 Task: Add Sprouts Organic Lasagna With Meat Sauce to the cart.
Action: Mouse pressed left at (296, 137)
Screenshot: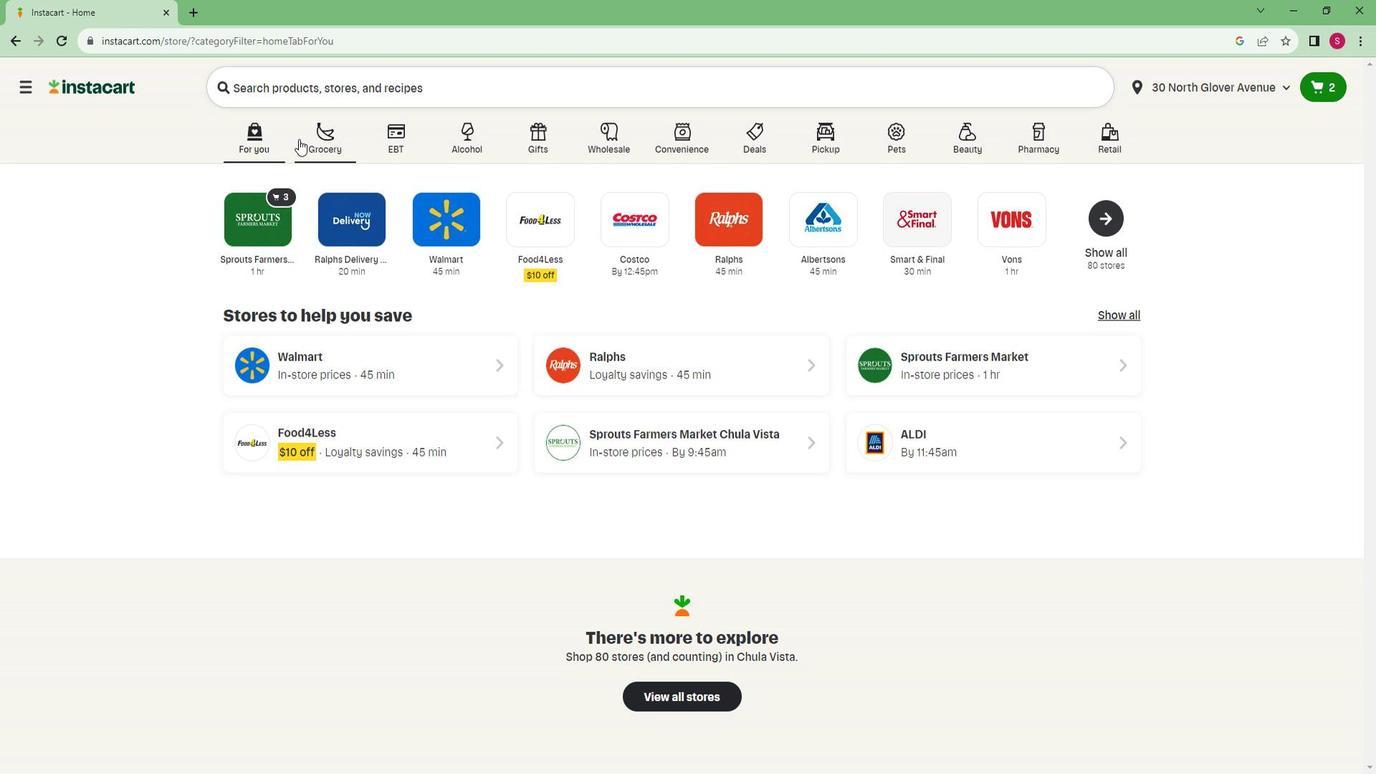 
Action: Mouse moved to (302, 402)
Screenshot: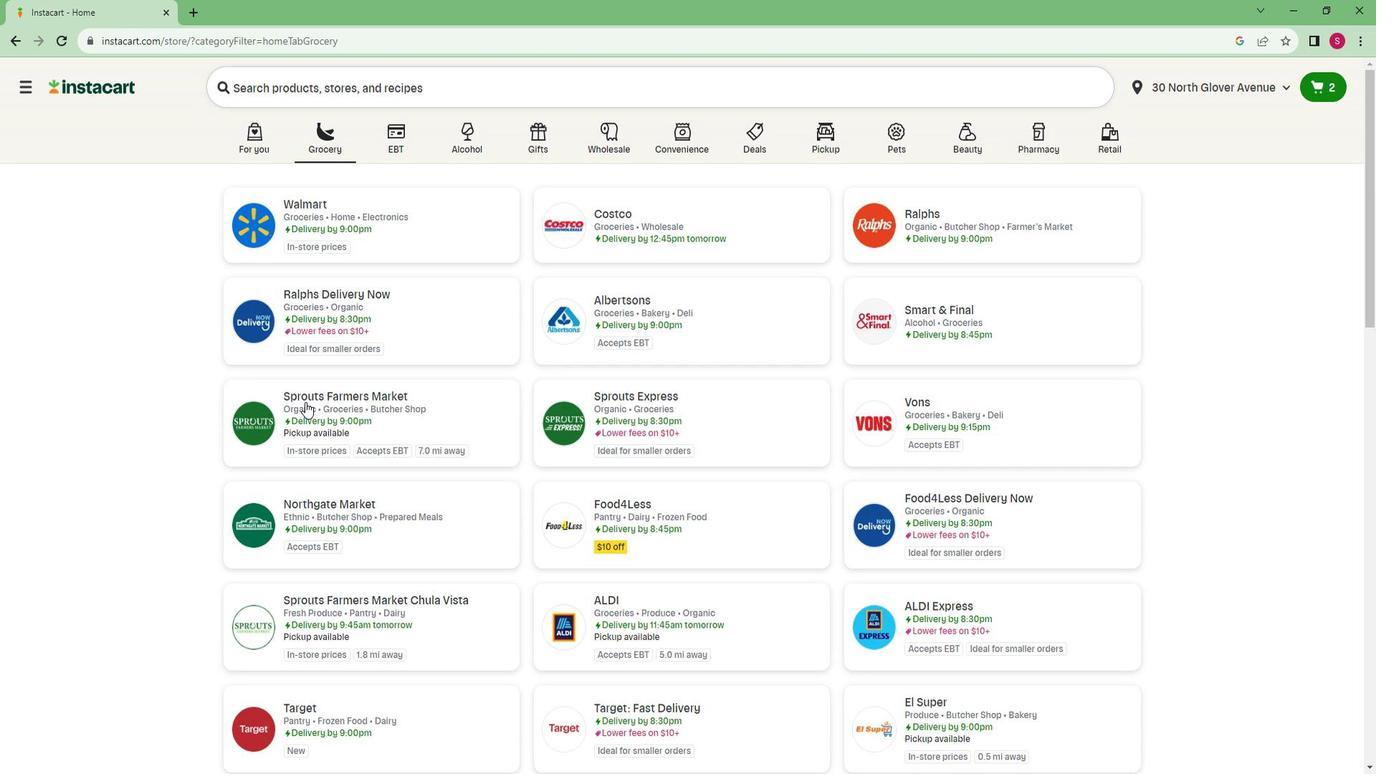 
Action: Mouse pressed left at (302, 402)
Screenshot: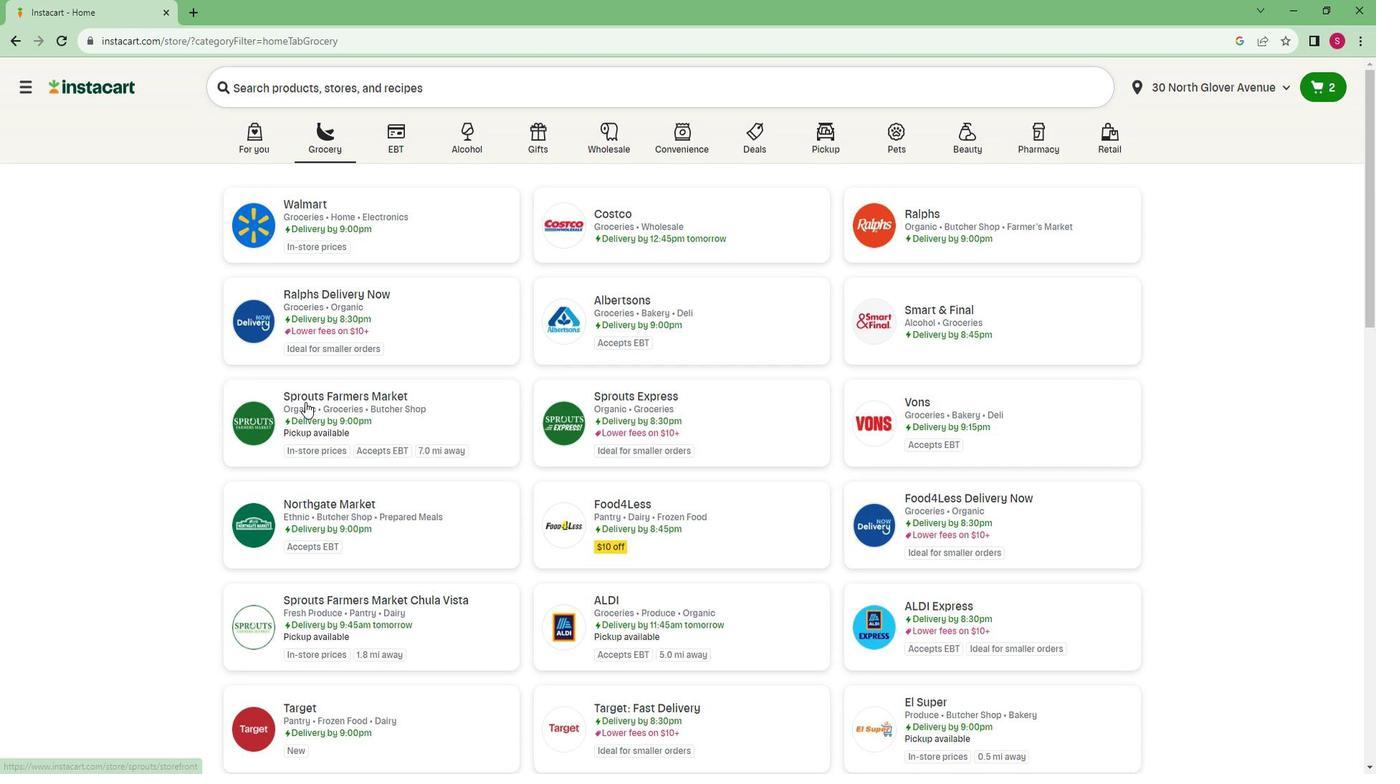 
Action: Mouse moved to (134, 522)
Screenshot: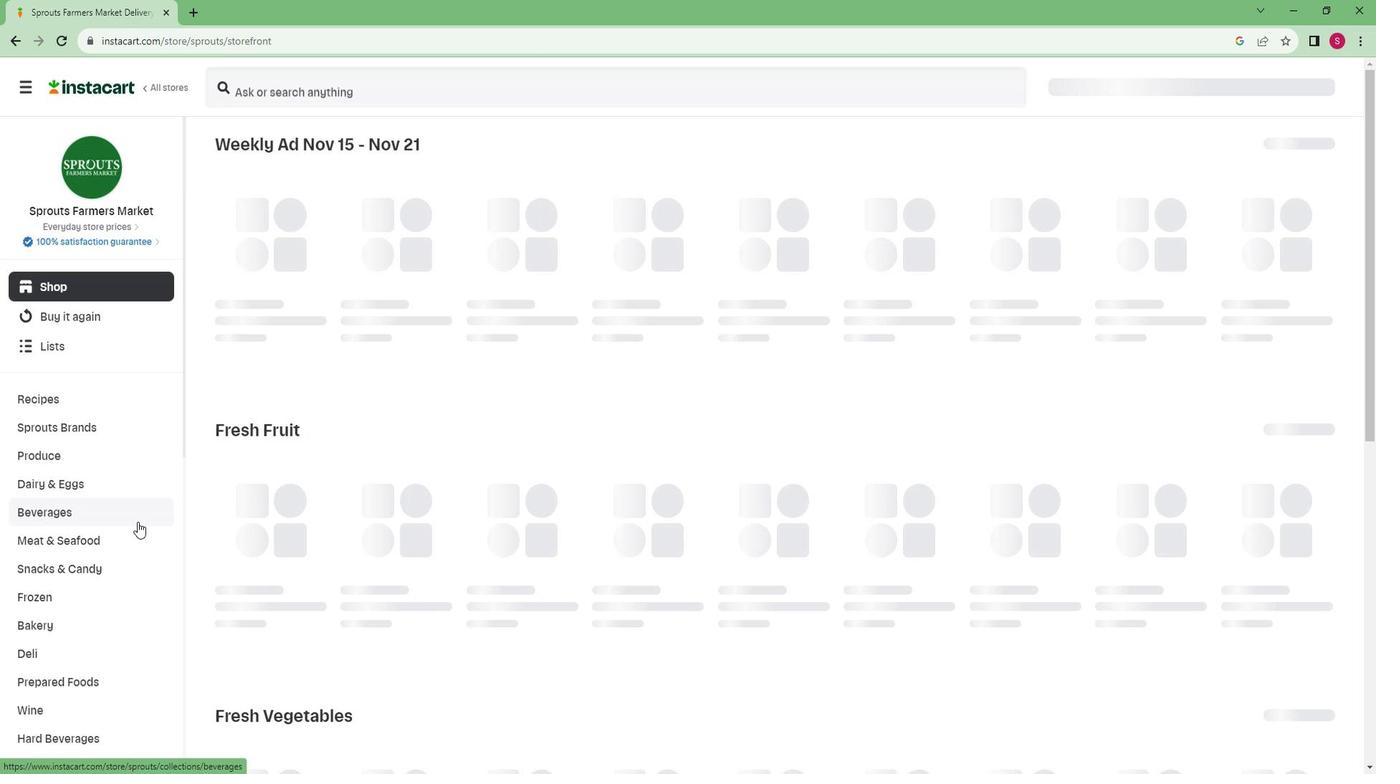 
Action: Mouse scrolled (134, 521) with delta (0, 0)
Screenshot: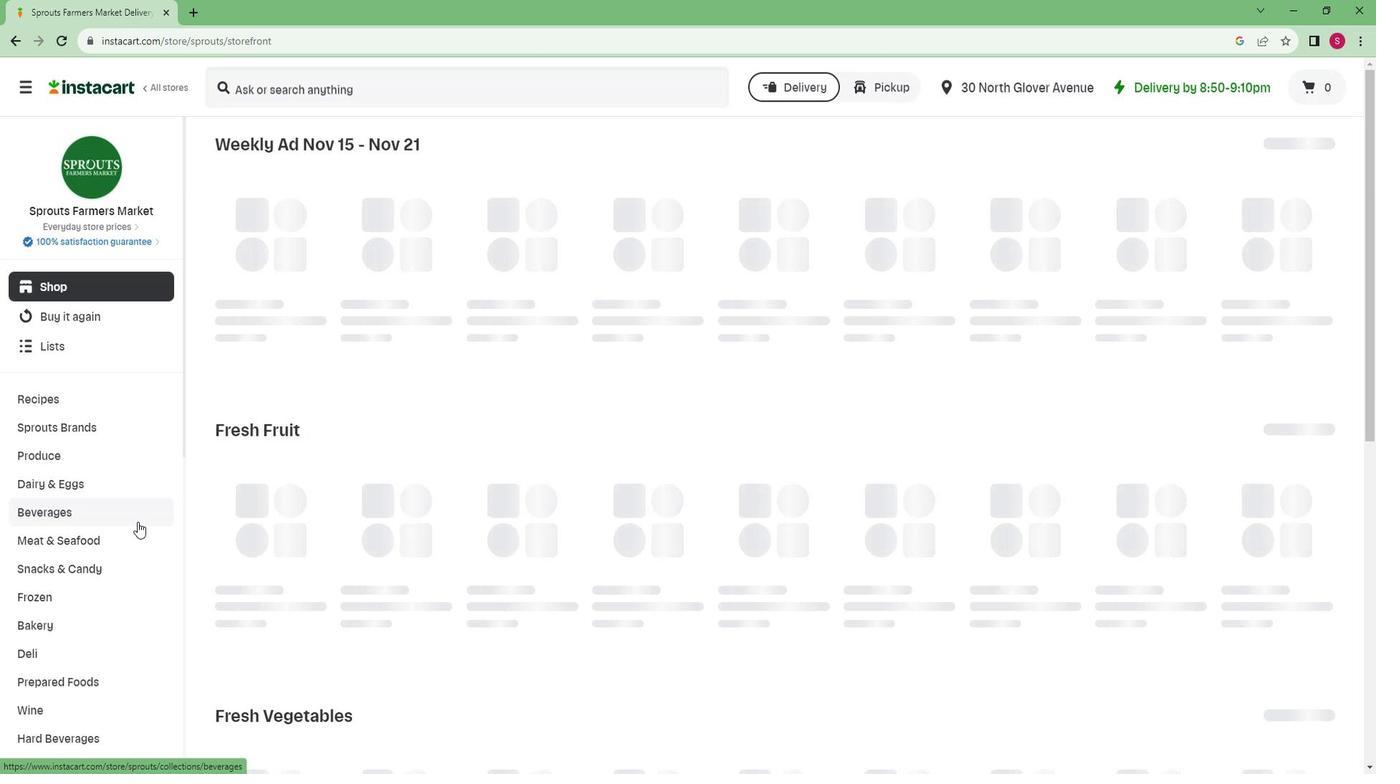
Action: Mouse scrolled (134, 521) with delta (0, 0)
Screenshot: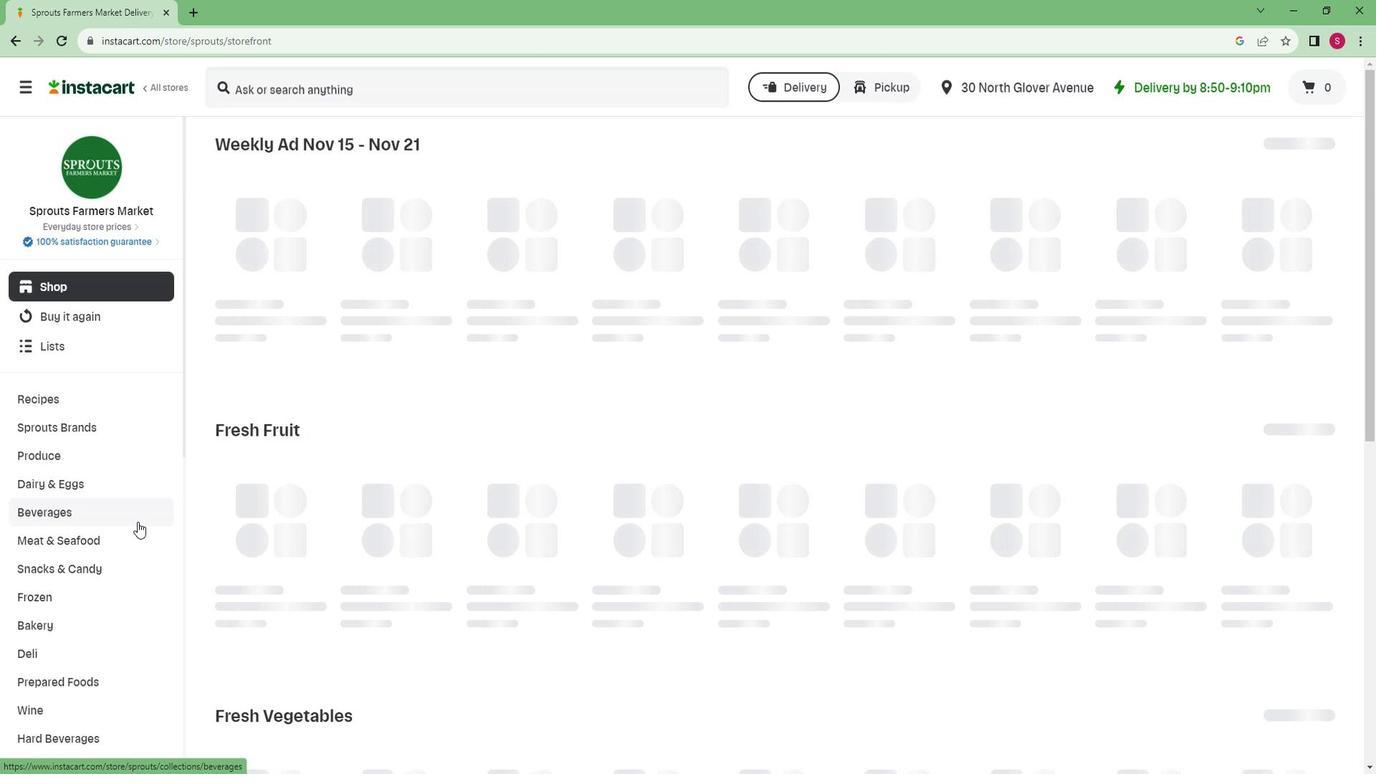 
Action: Mouse scrolled (134, 521) with delta (0, 0)
Screenshot: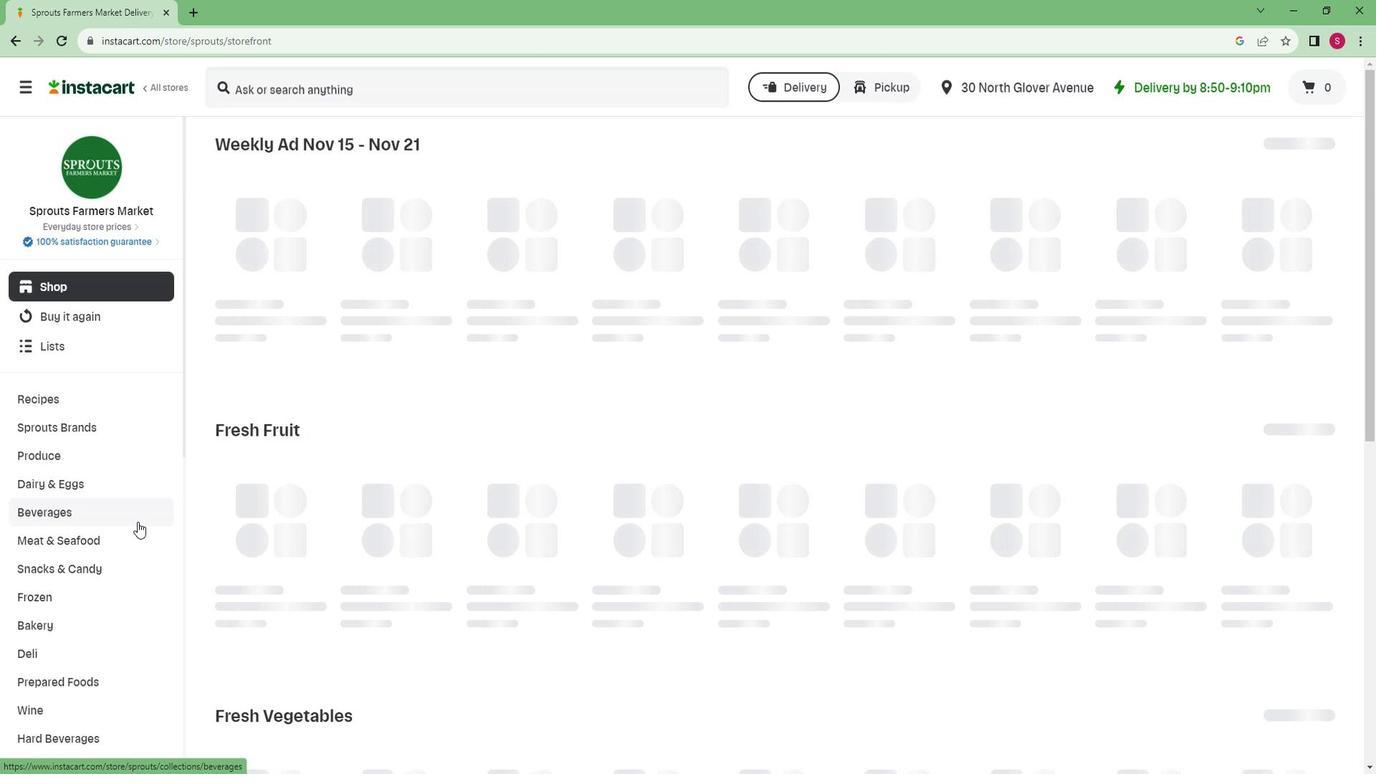 
Action: Mouse scrolled (134, 521) with delta (0, 0)
Screenshot: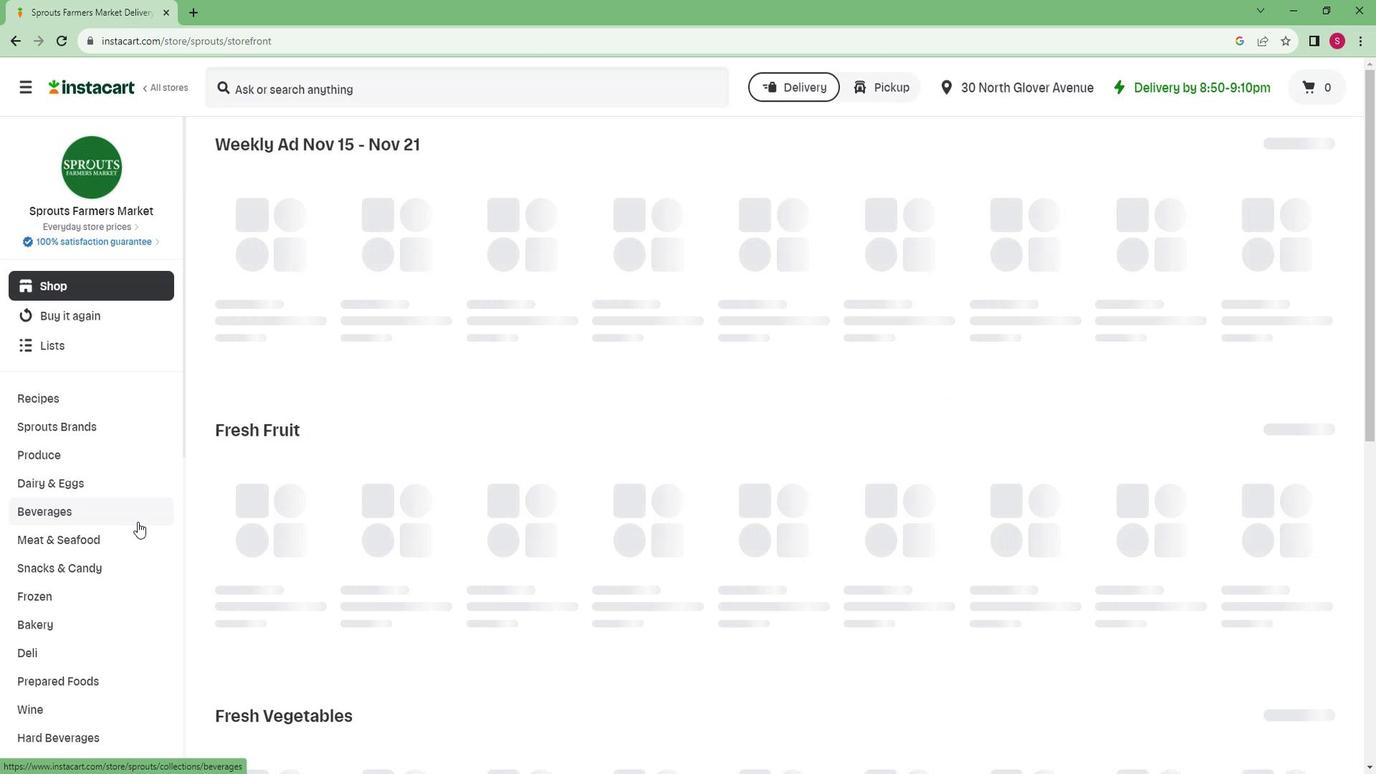 
Action: Mouse scrolled (134, 521) with delta (0, 0)
Screenshot: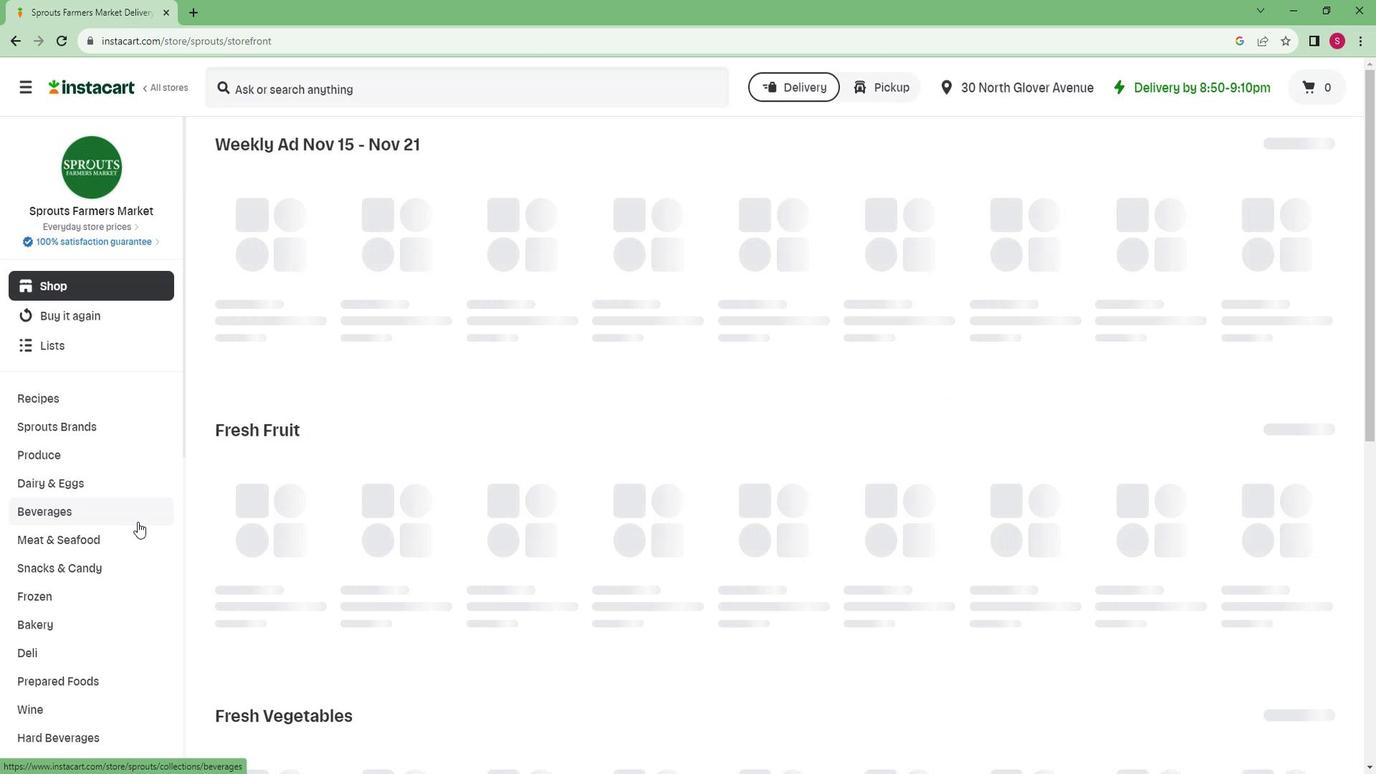 
Action: Mouse scrolled (134, 521) with delta (0, 0)
Screenshot: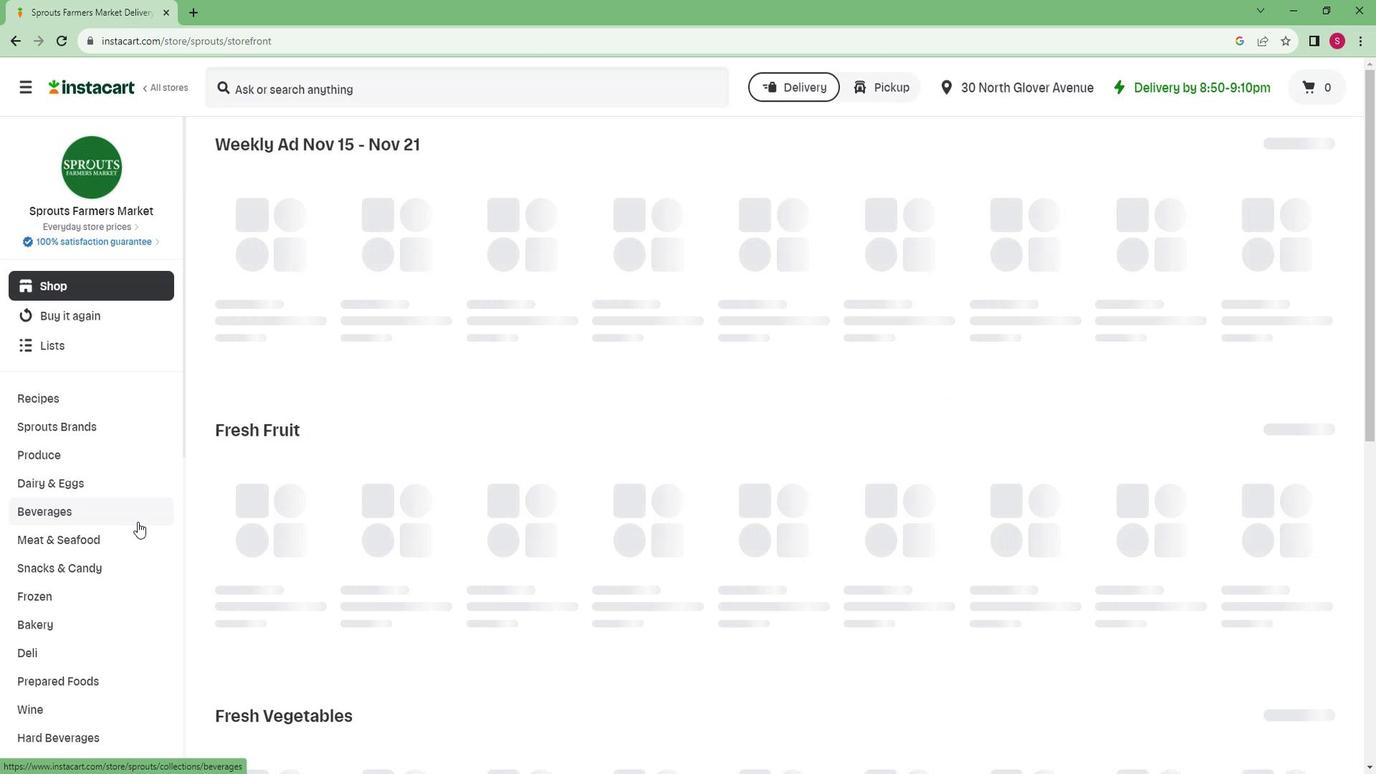 
Action: Mouse moved to (130, 517)
Screenshot: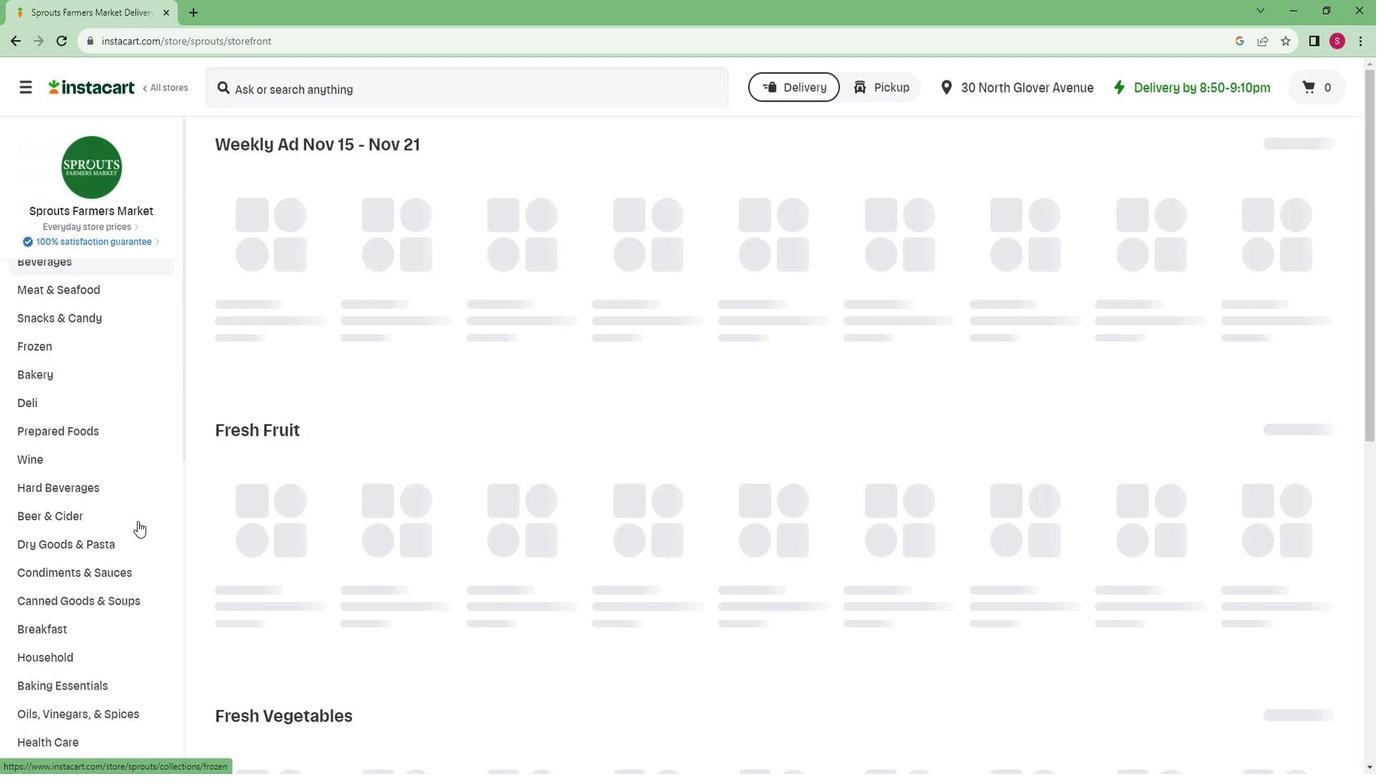 
Action: Mouse scrolled (130, 516) with delta (0, 0)
Screenshot: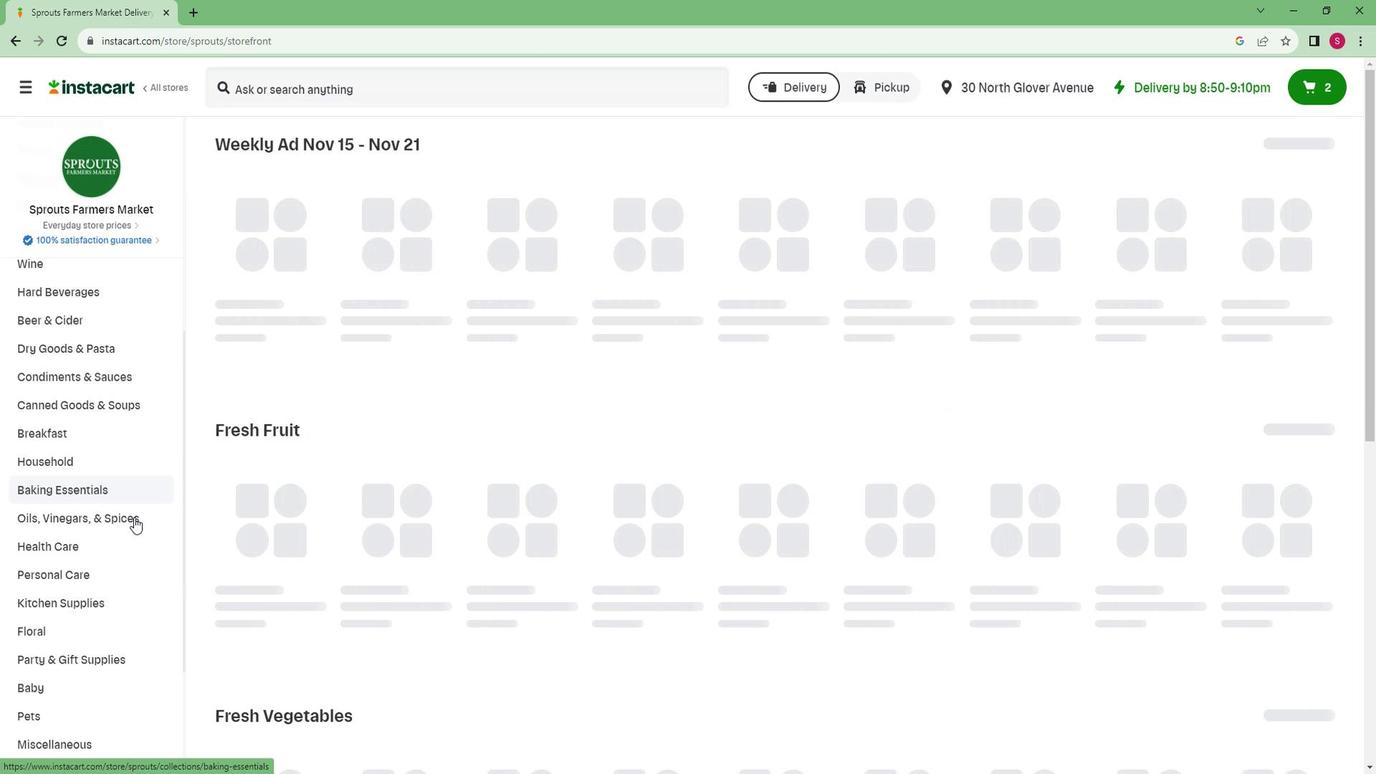 
Action: Mouse scrolled (130, 516) with delta (0, 0)
Screenshot: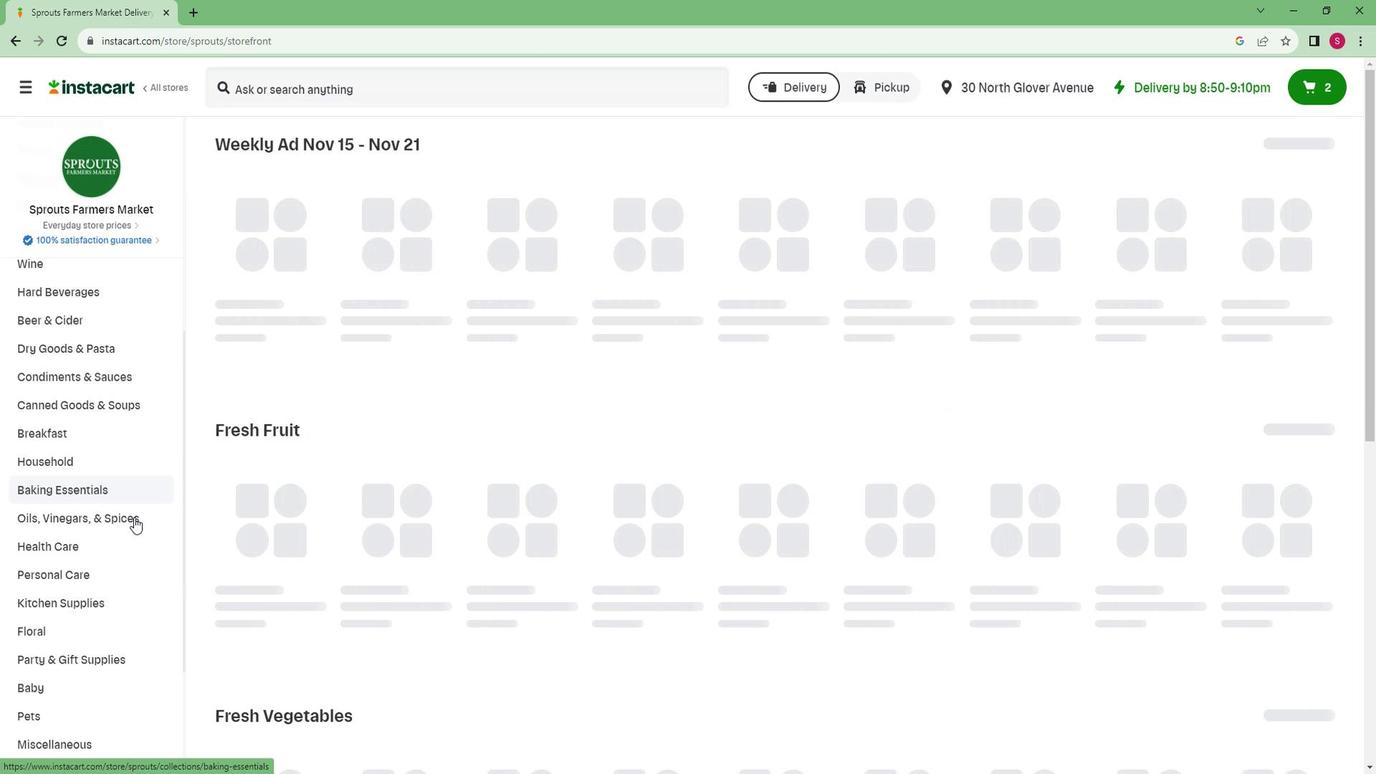 
Action: Mouse scrolled (130, 516) with delta (0, 0)
Screenshot: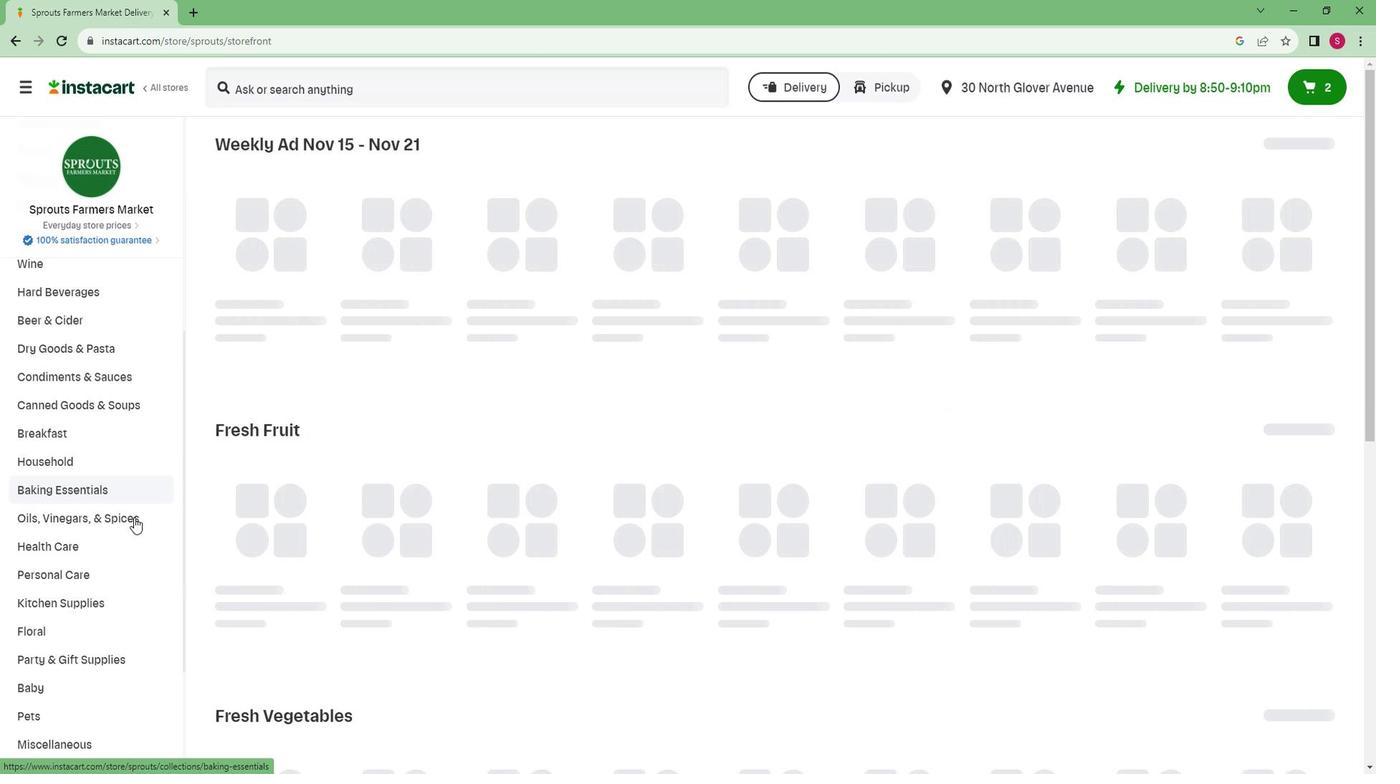
Action: Mouse scrolled (130, 516) with delta (0, 0)
Screenshot: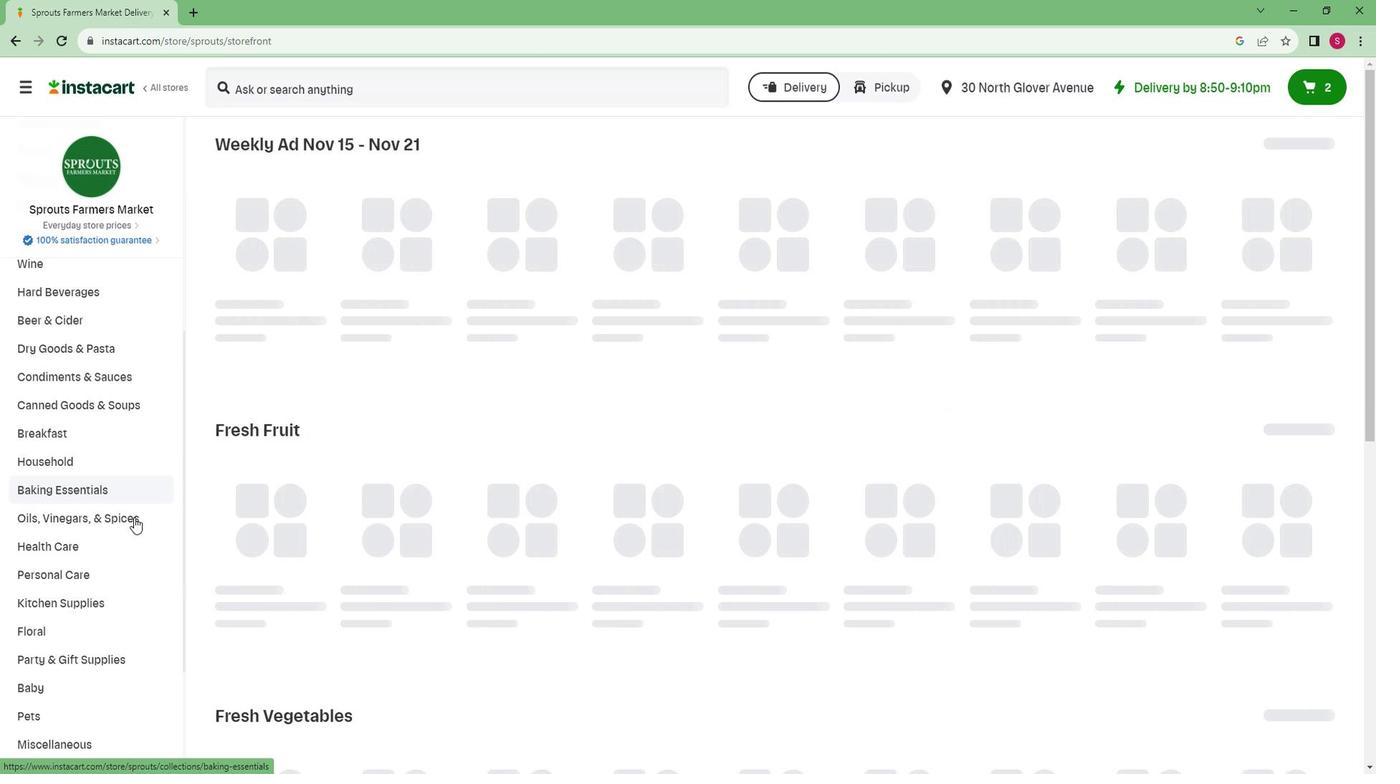
Action: Mouse scrolled (130, 516) with delta (0, 0)
Screenshot: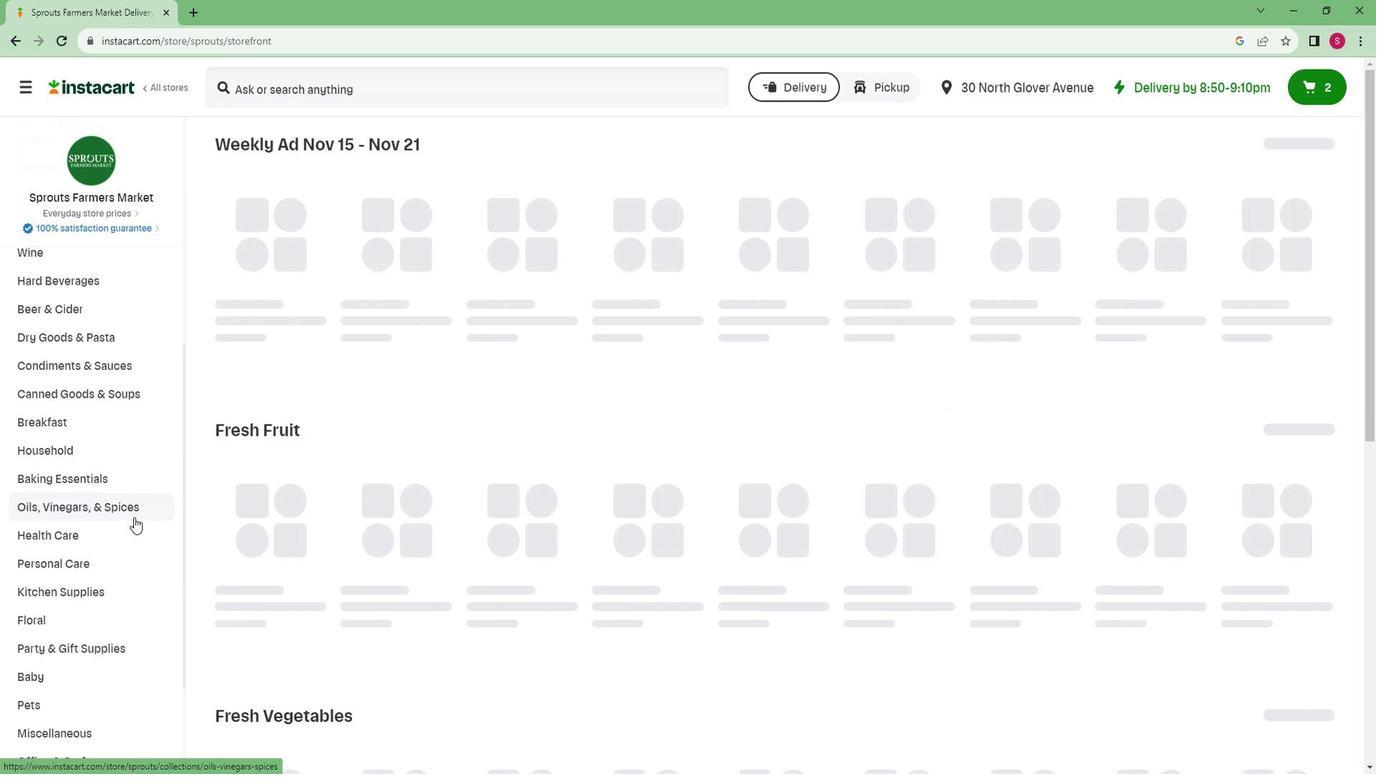 
Action: Mouse scrolled (130, 516) with delta (0, 0)
Screenshot: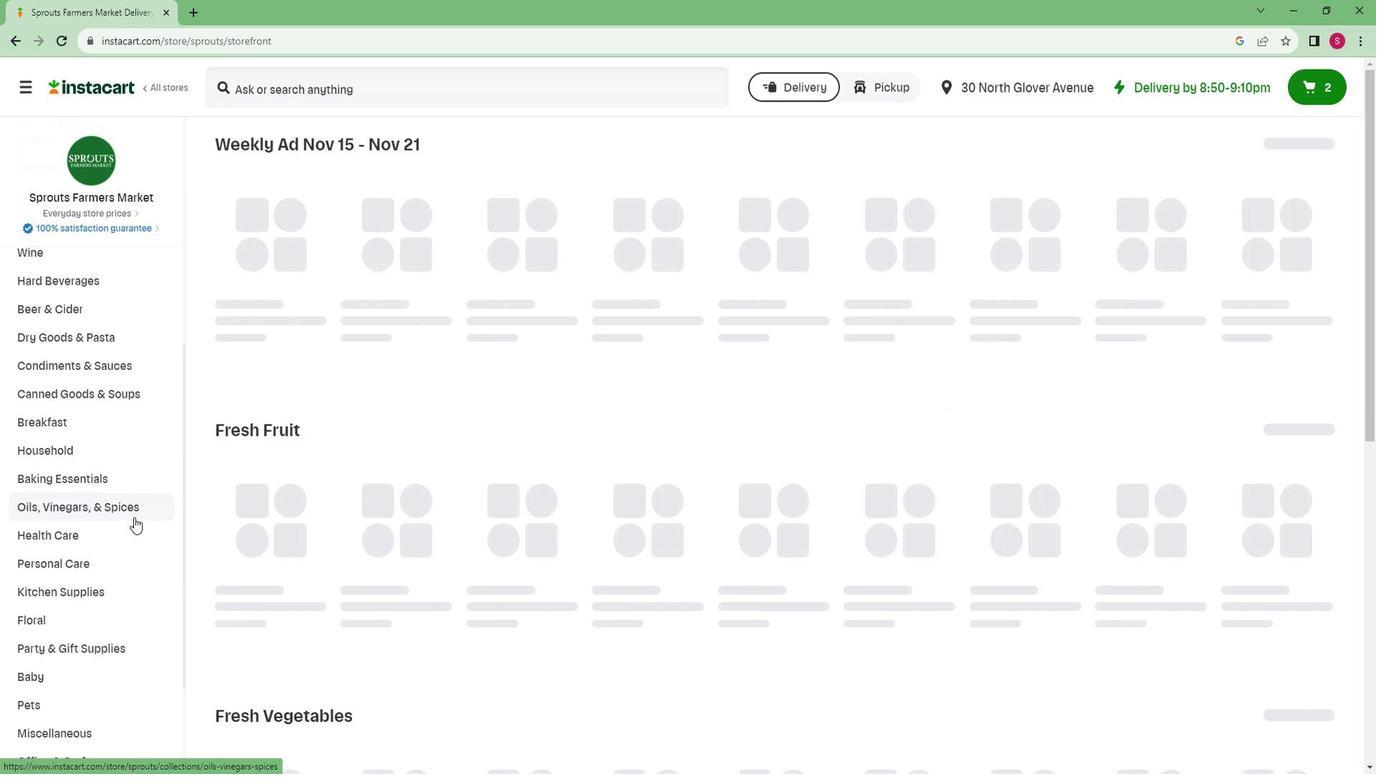 
Action: Mouse scrolled (130, 516) with delta (0, 0)
Screenshot: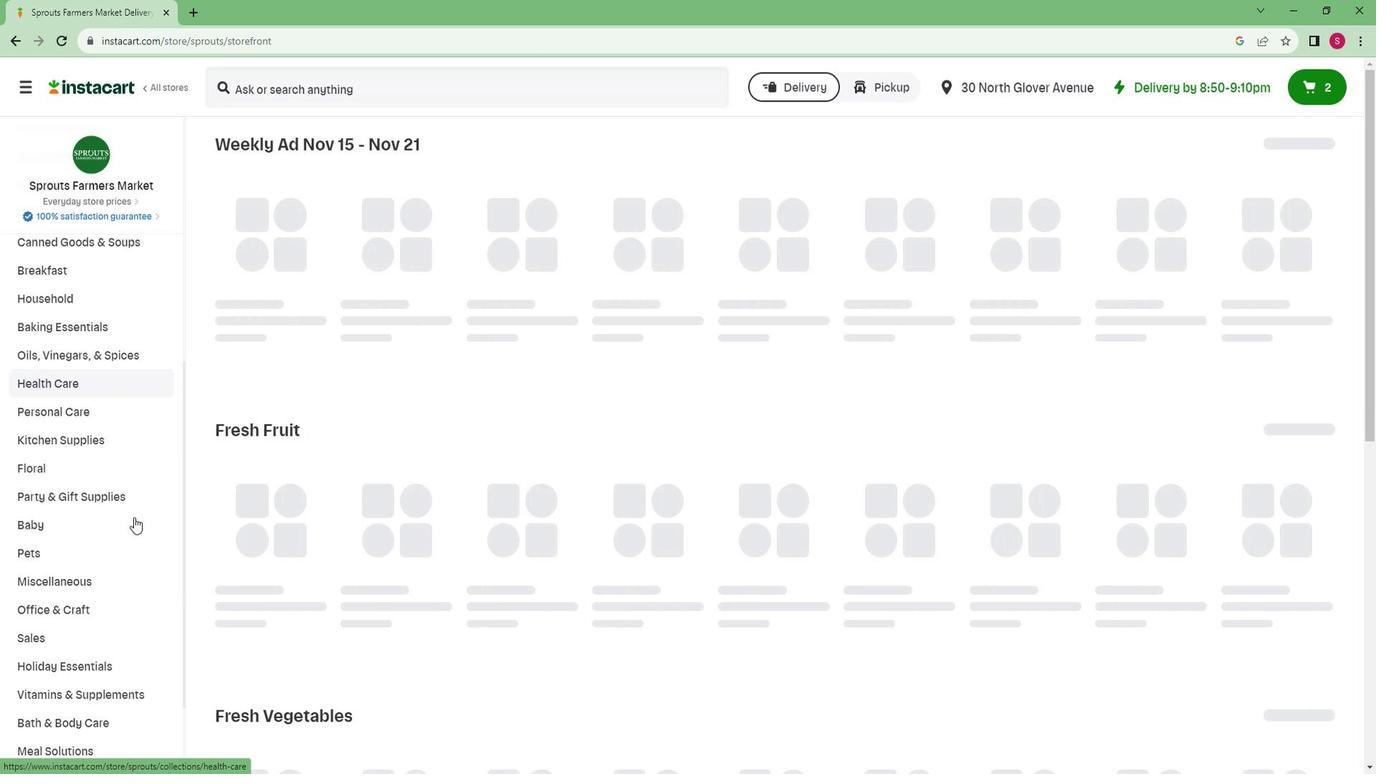 
Action: Mouse scrolled (130, 516) with delta (0, 0)
Screenshot: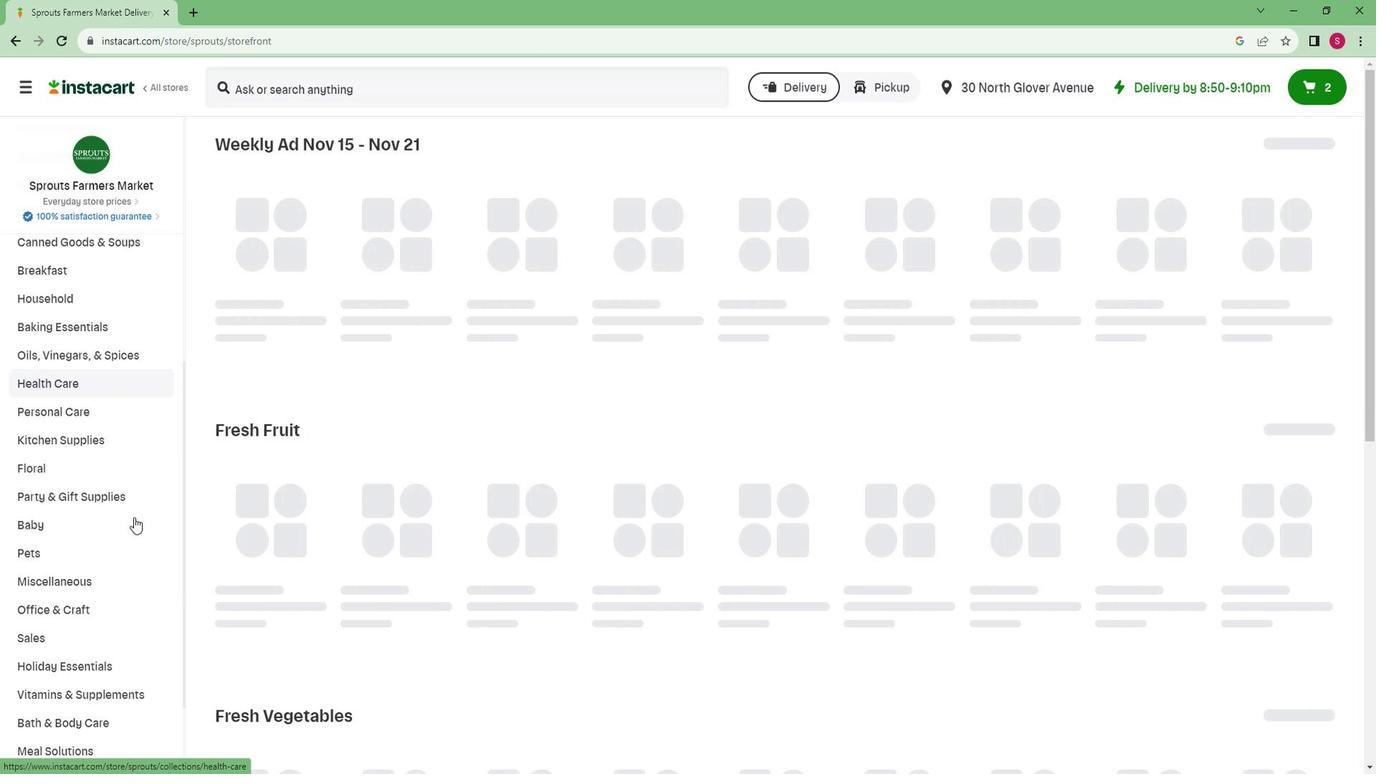 
Action: Mouse scrolled (130, 516) with delta (0, 0)
Screenshot: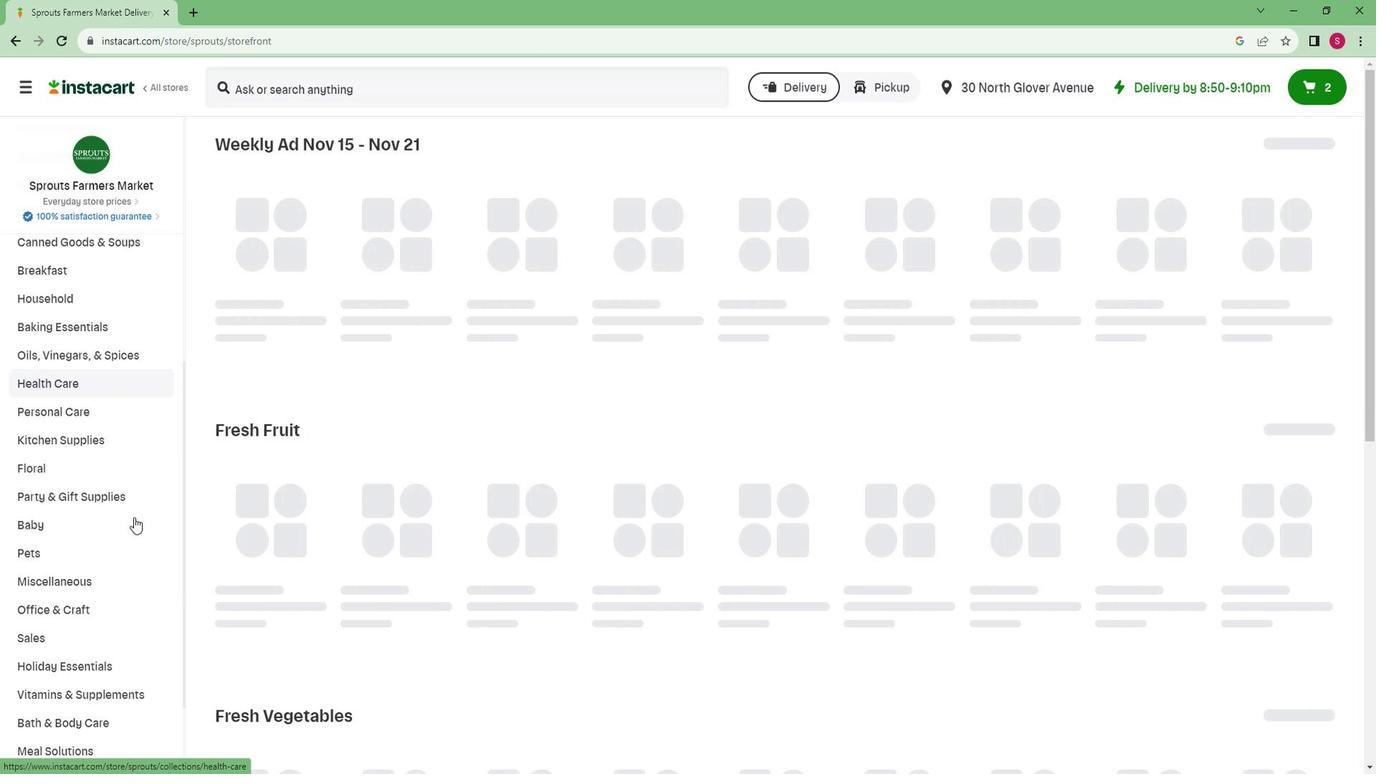 
Action: Mouse scrolled (130, 516) with delta (0, 0)
Screenshot: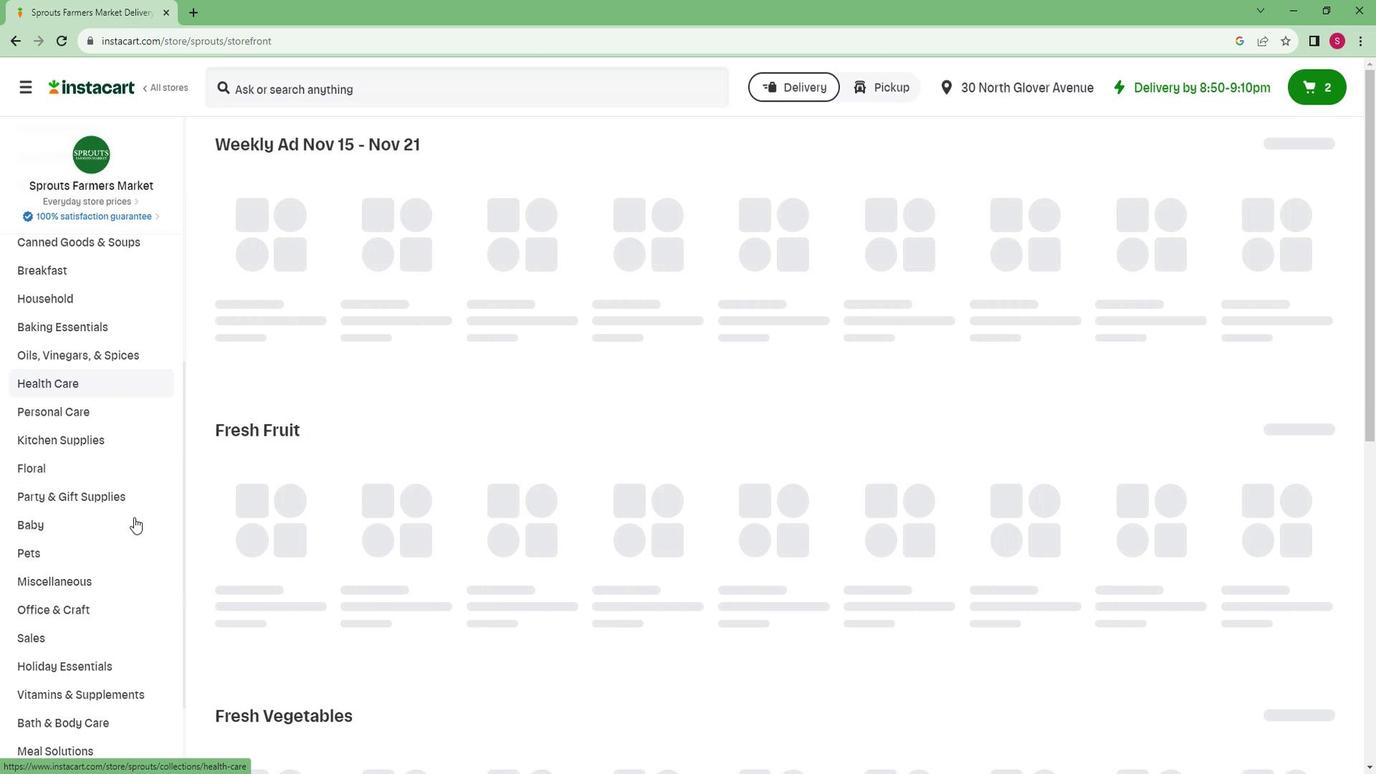 
Action: Mouse scrolled (130, 516) with delta (0, 0)
Screenshot: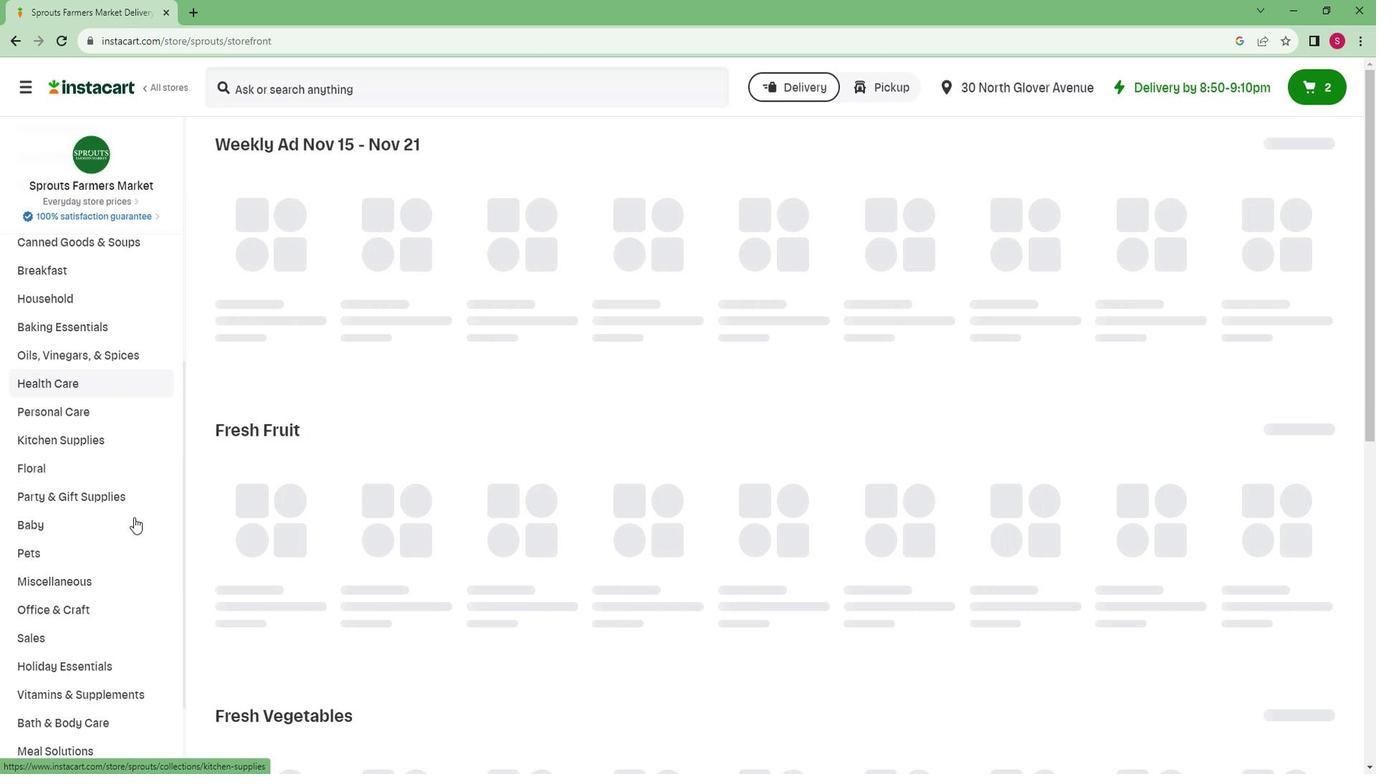 
Action: Mouse moved to (67, 752)
Screenshot: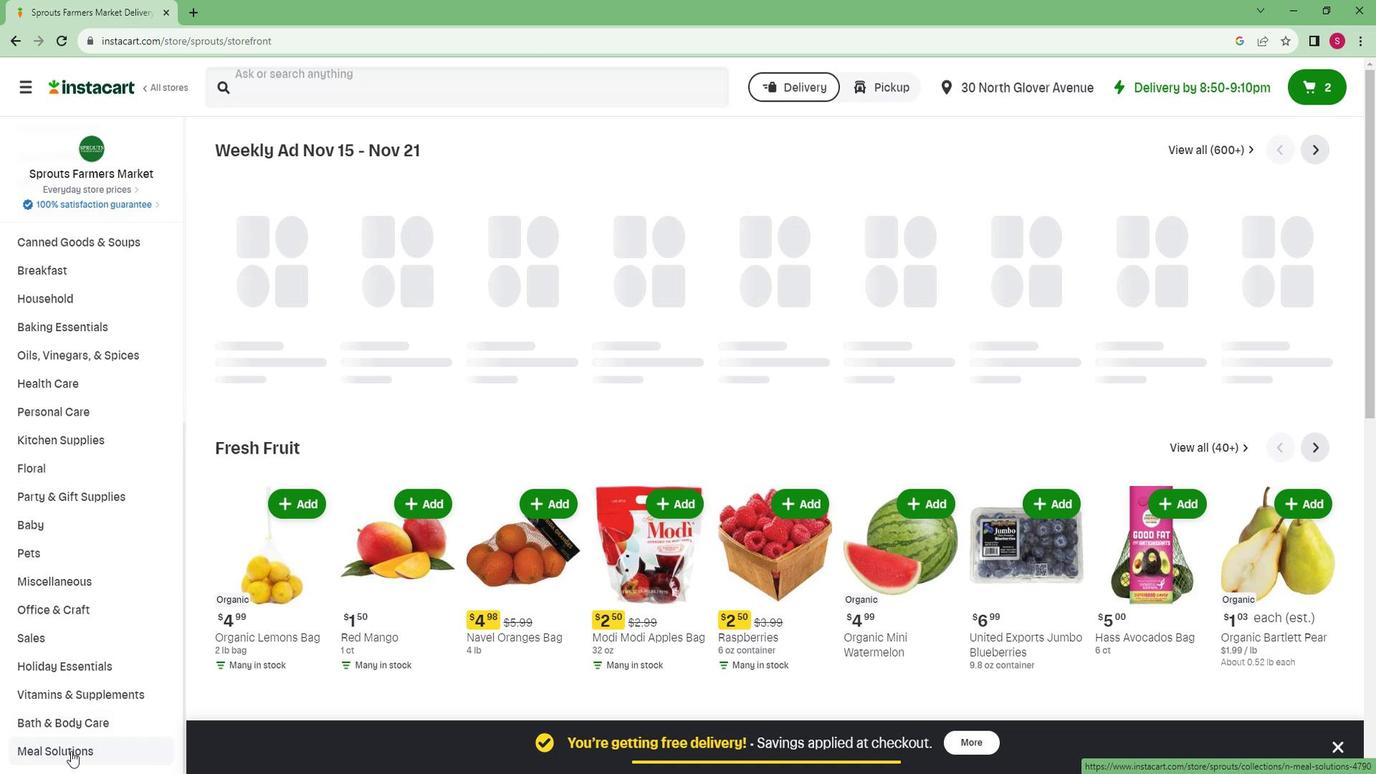 
Action: Mouse pressed left at (67, 752)
Screenshot: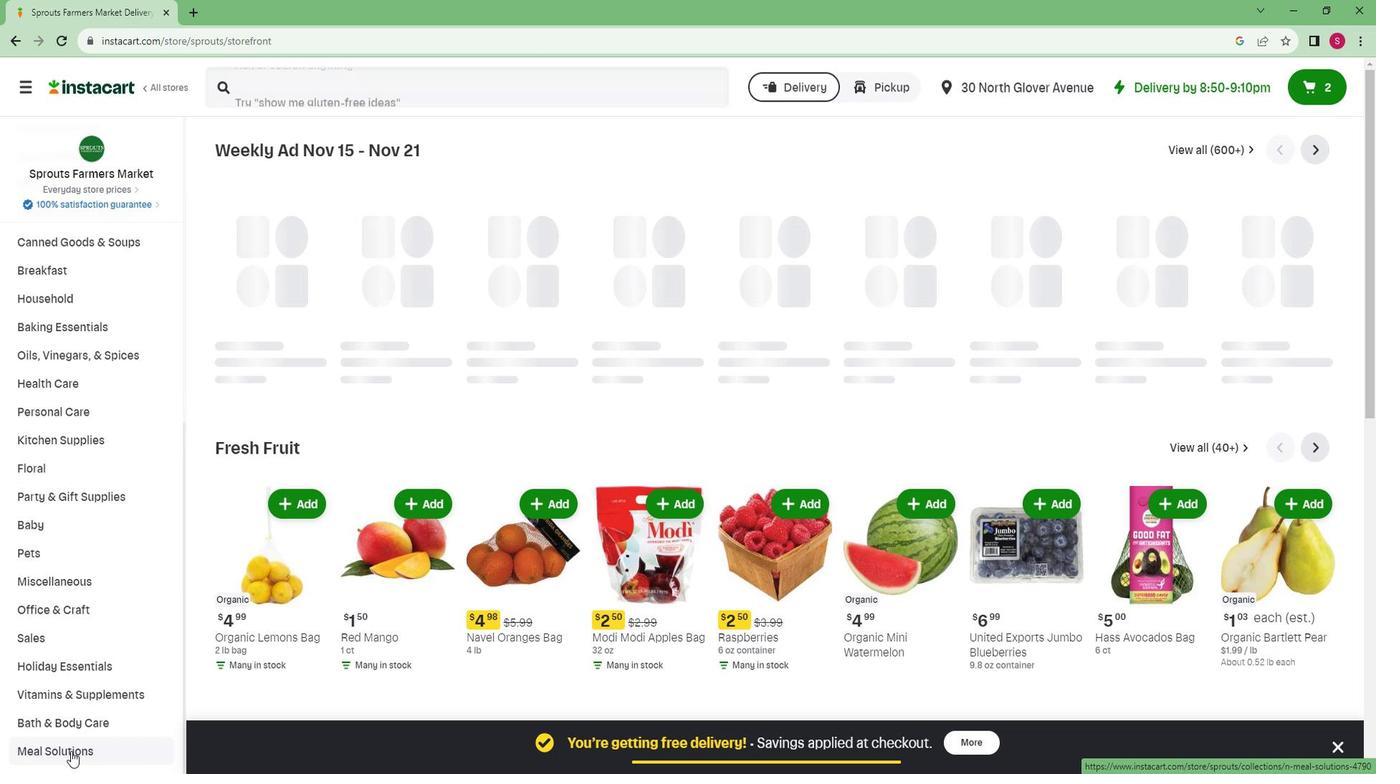 
Action: Mouse moved to (75, 734)
Screenshot: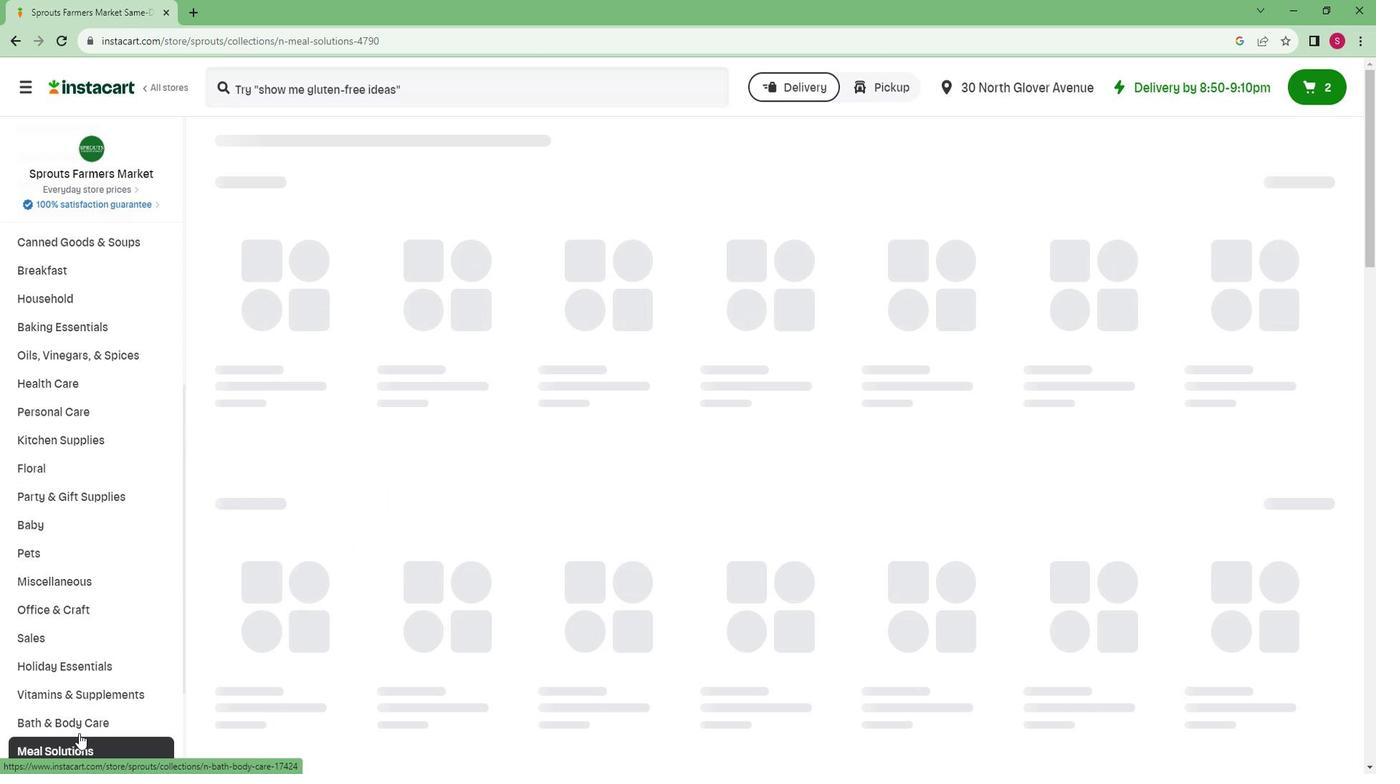 
Action: Mouse scrolled (75, 734) with delta (0, 0)
Screenshot: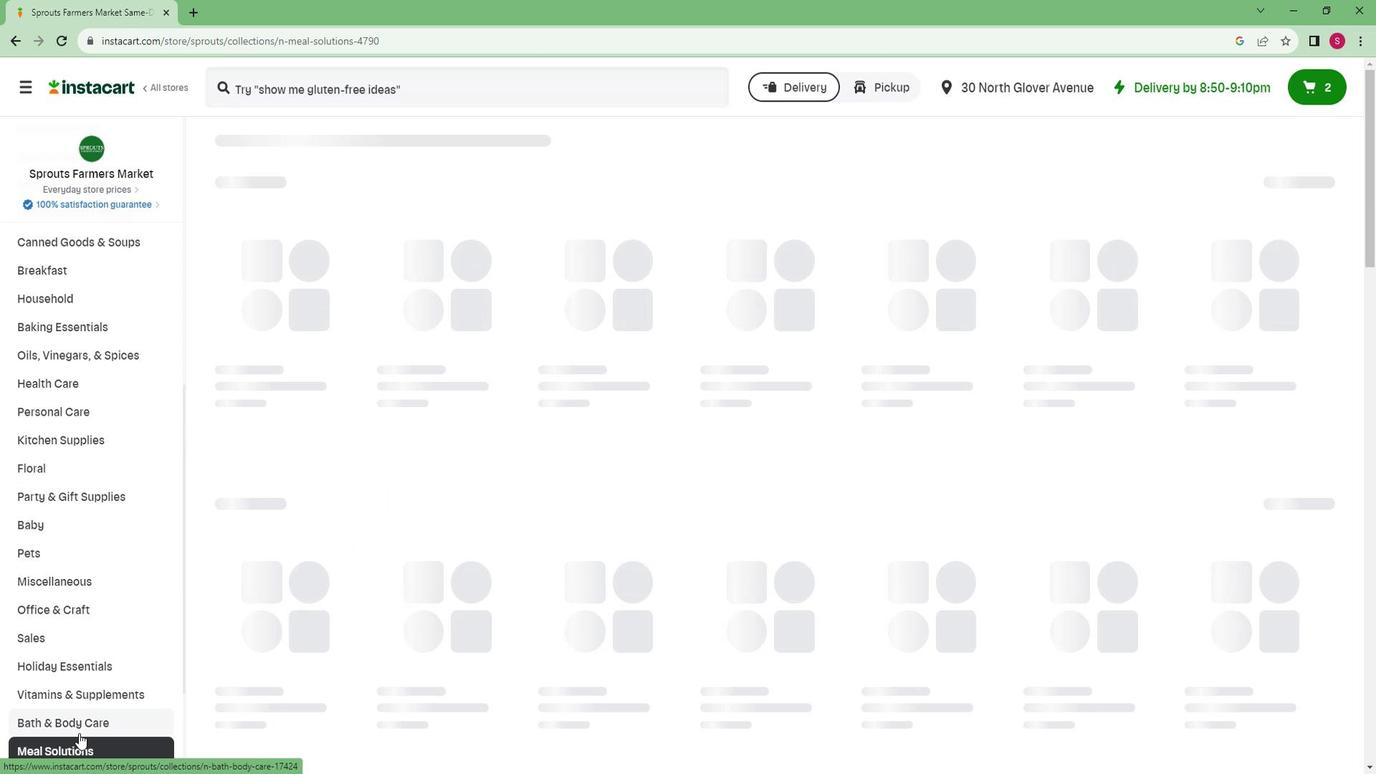 
Action: Mouse scrolled (75, 734) with delta (0, 0)
Screenshot: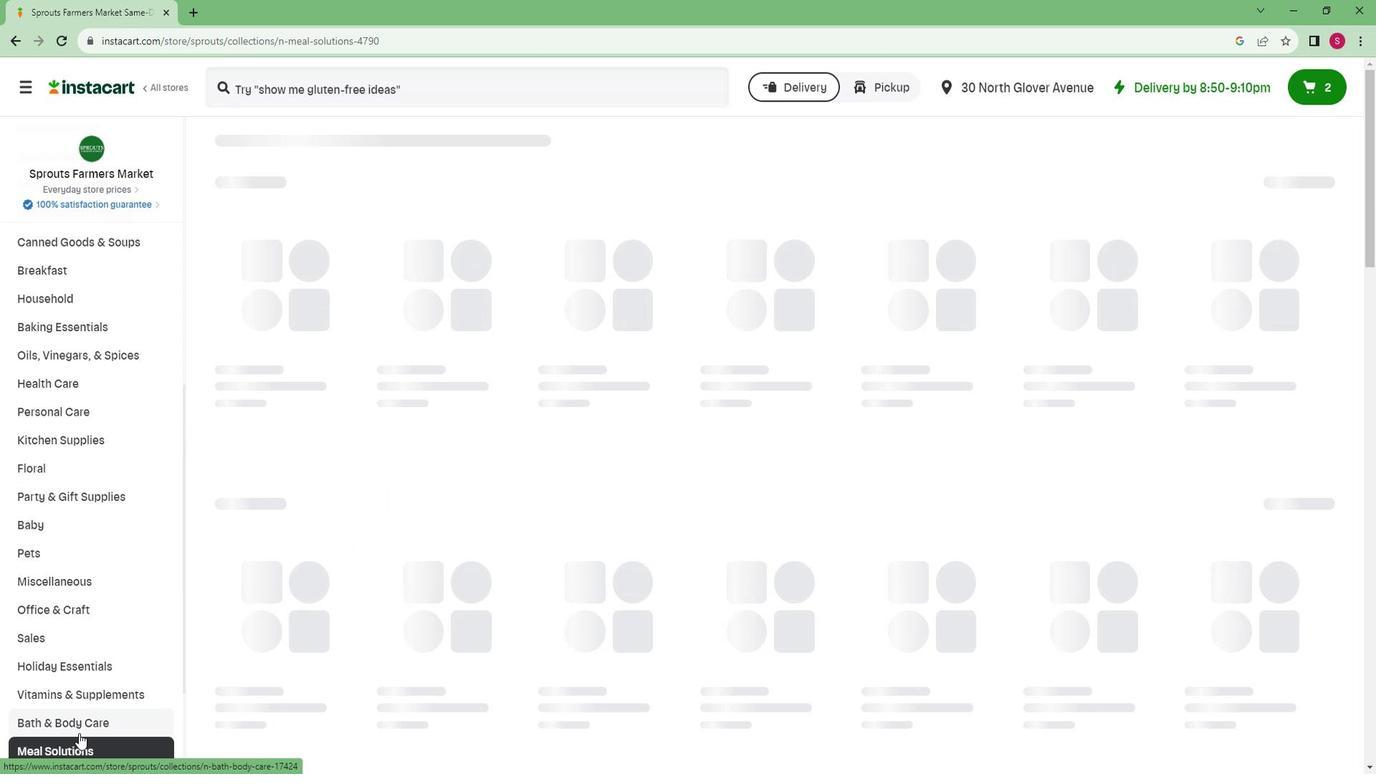 
Action: Mouse scrolled (75, 734) with delta (0, 0)
Screenshot: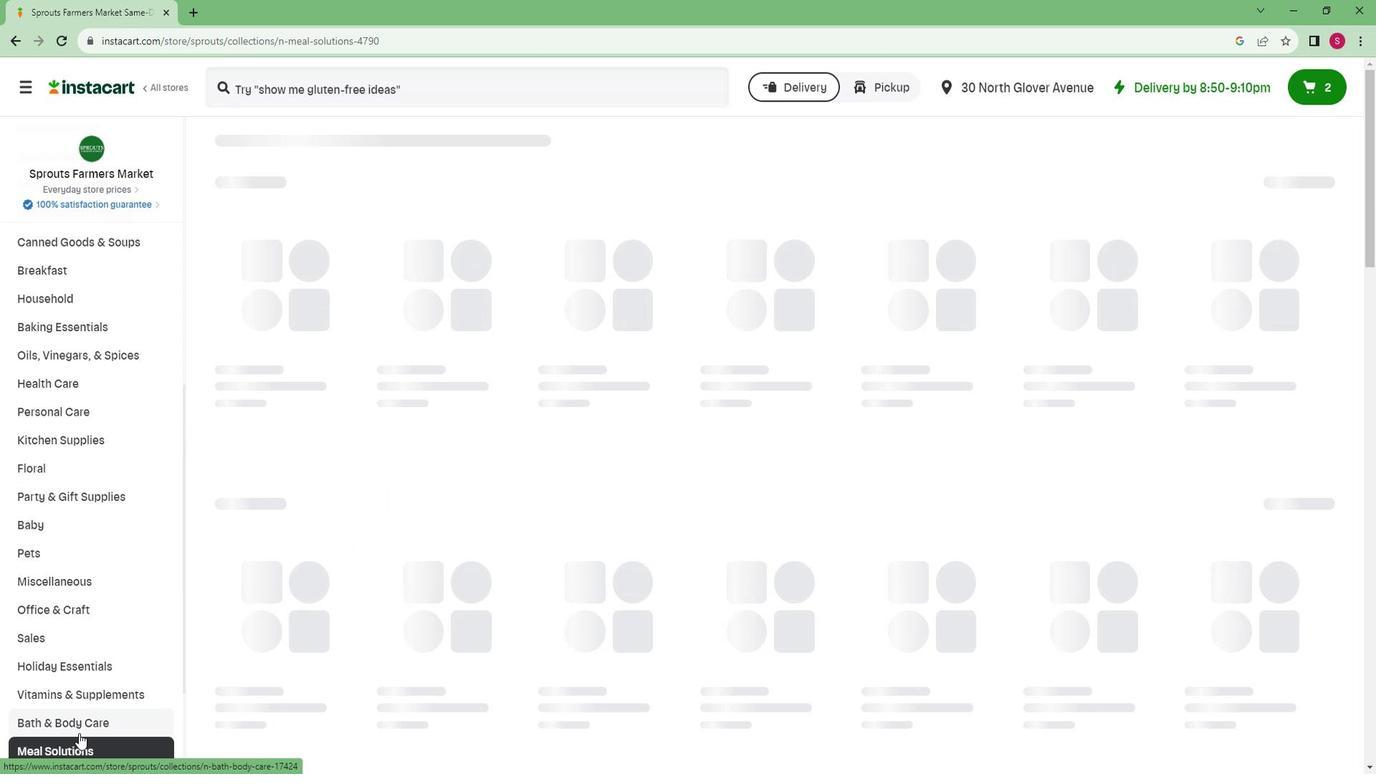 
Action: Mouse scrolled (75, 734) with delta (0, 0)
Screenshot: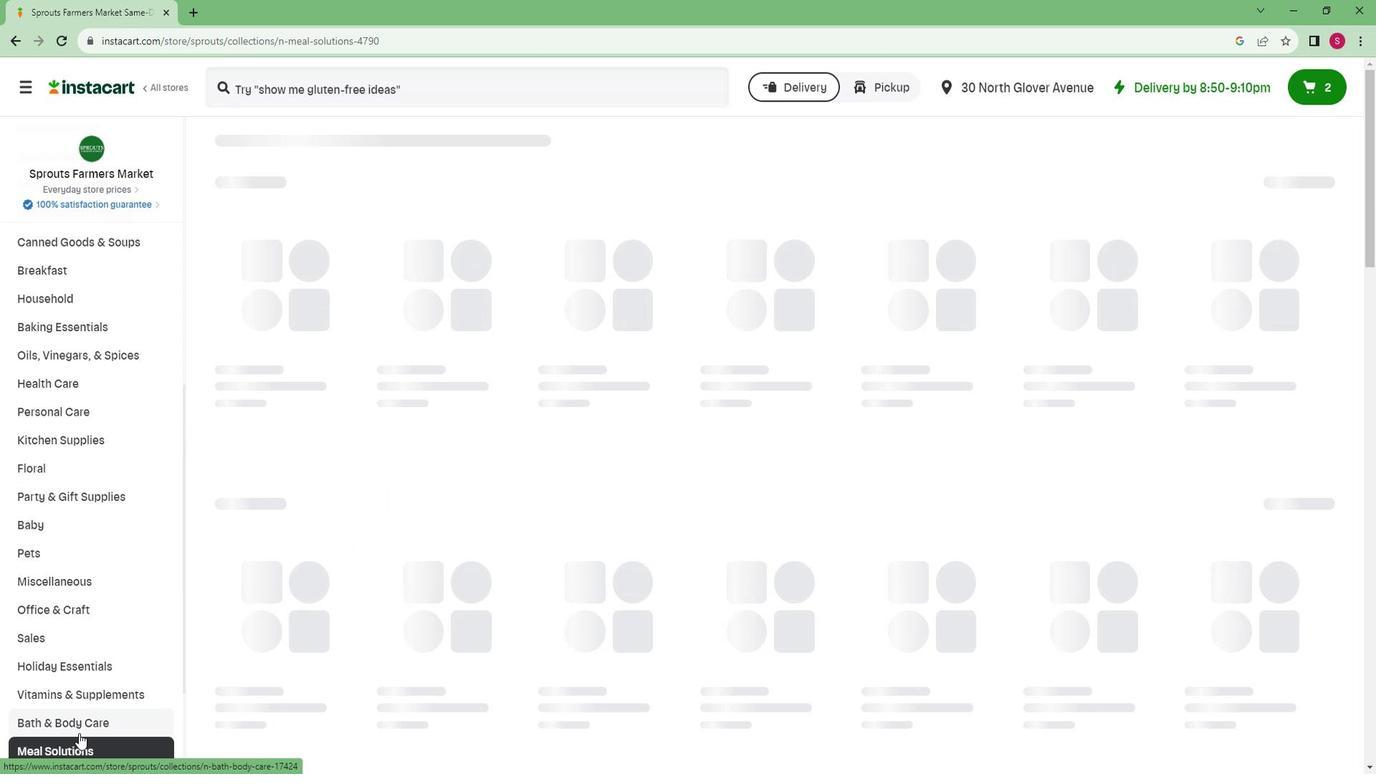 
Action: Mouse scrolled (75, 734) with delta (0, 0)
Screenshot: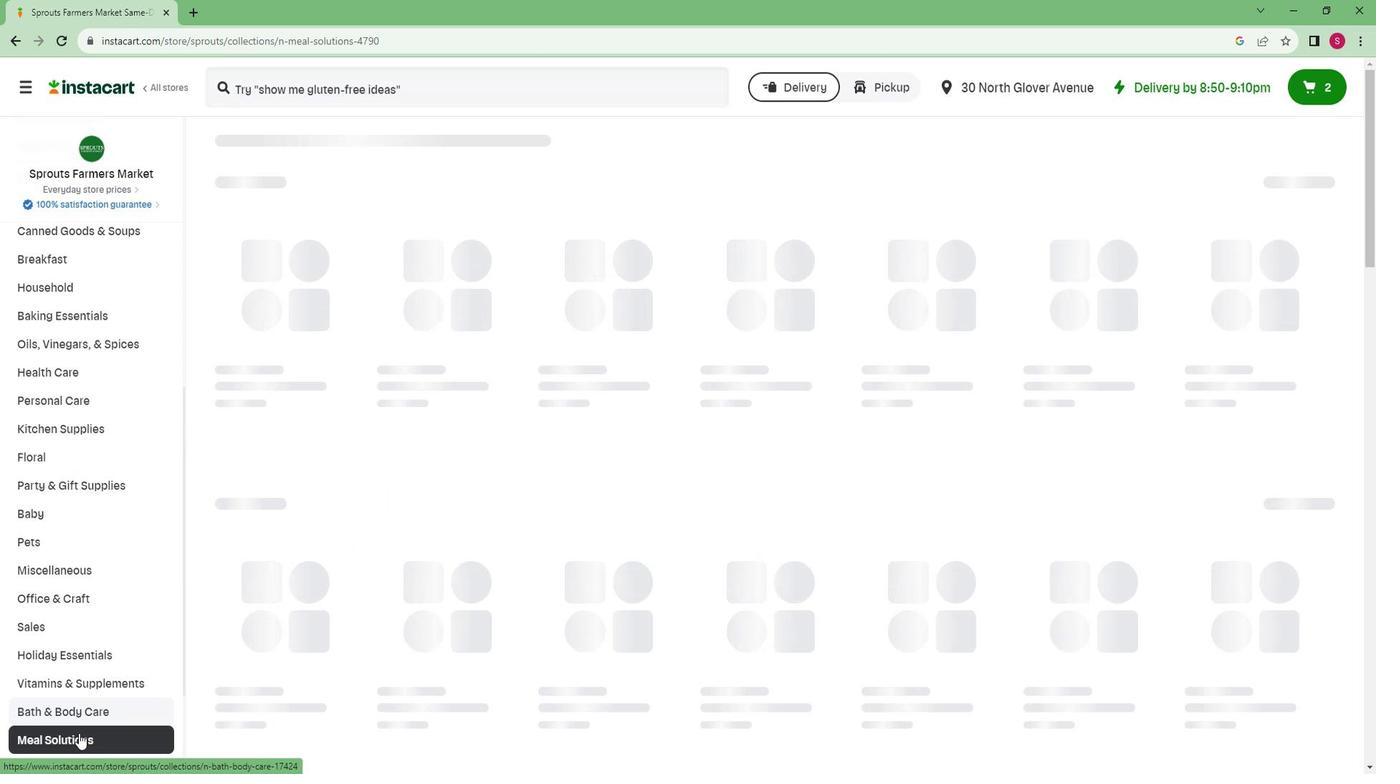 
Action: Mouse scrolled (75, 734) with delta (0, 0)
Screenshot: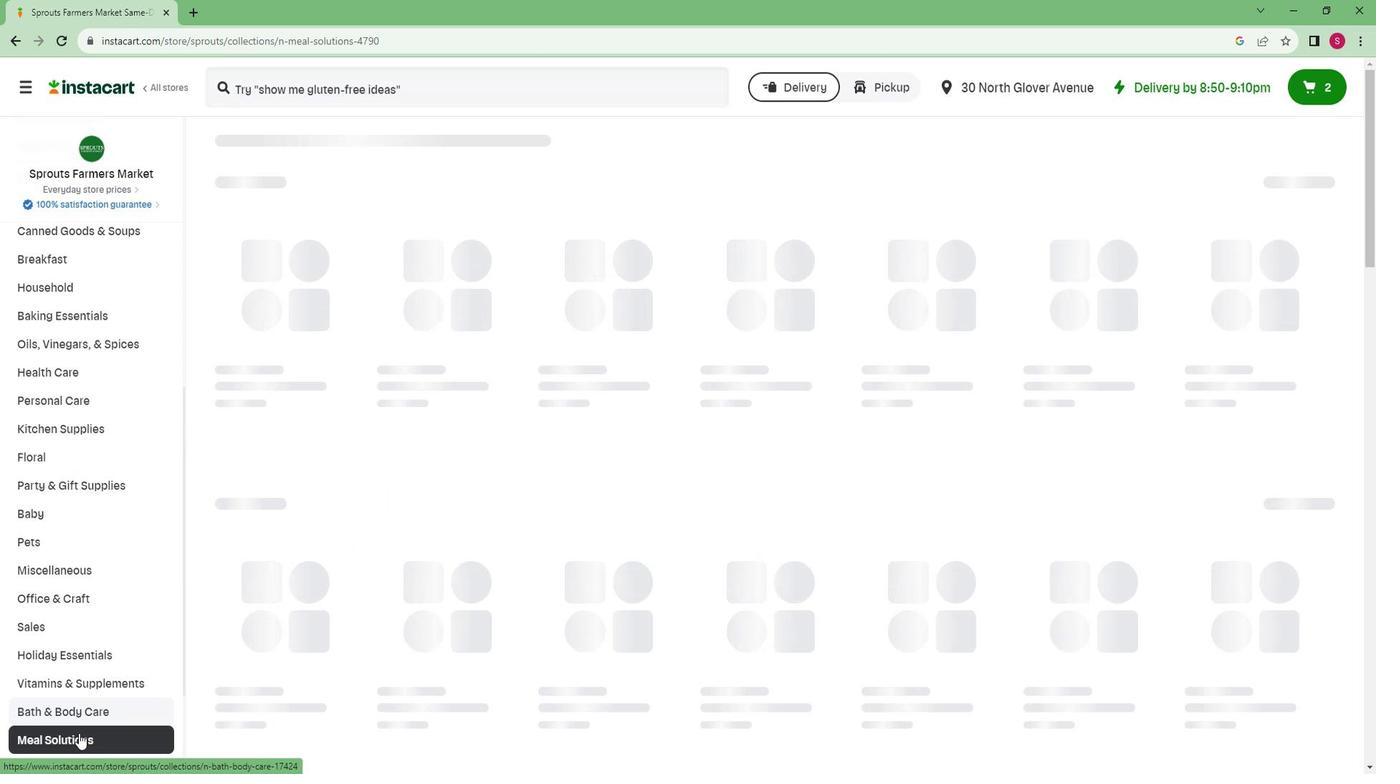 
Action: Mouse scrolled (75, 734) with delta (0, 0)
Screenshot: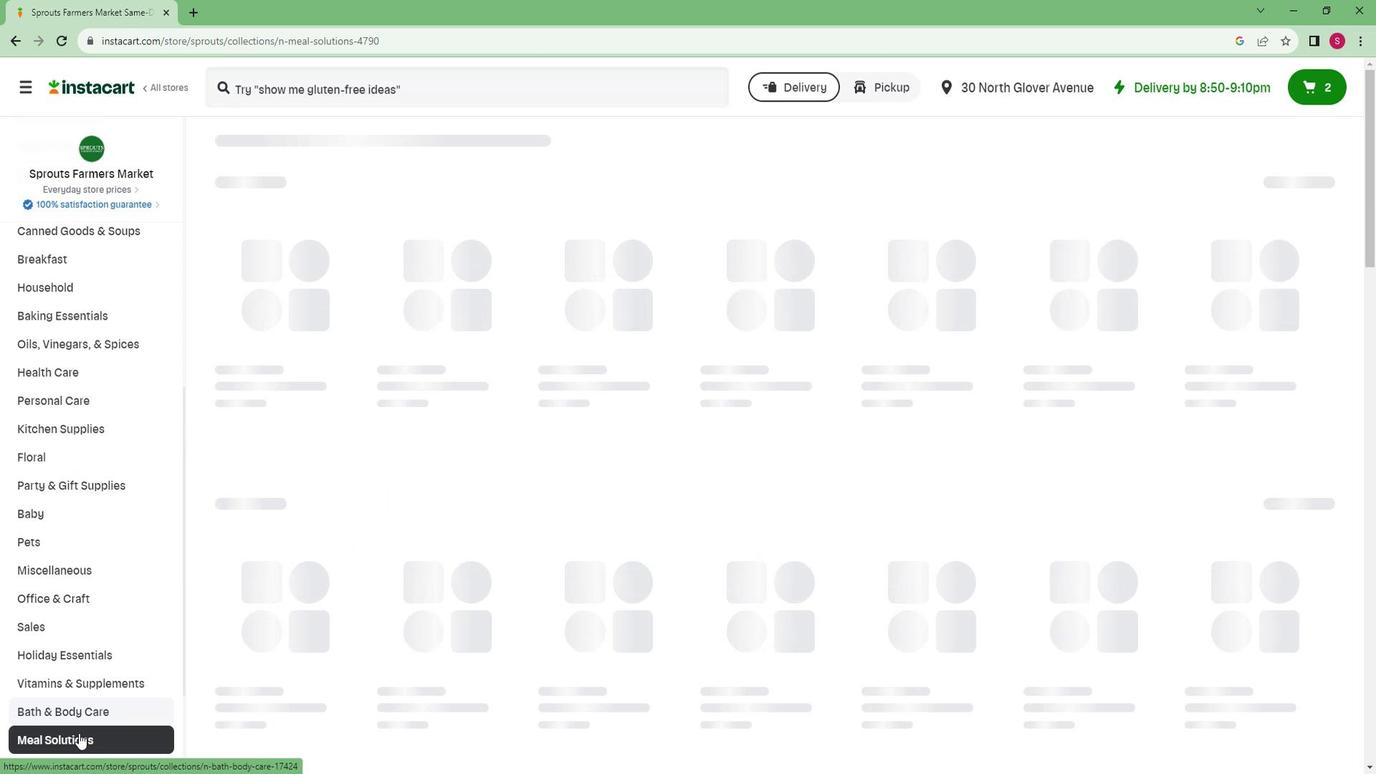 
Action: Mouse moved to (59, 747)
Screenshot: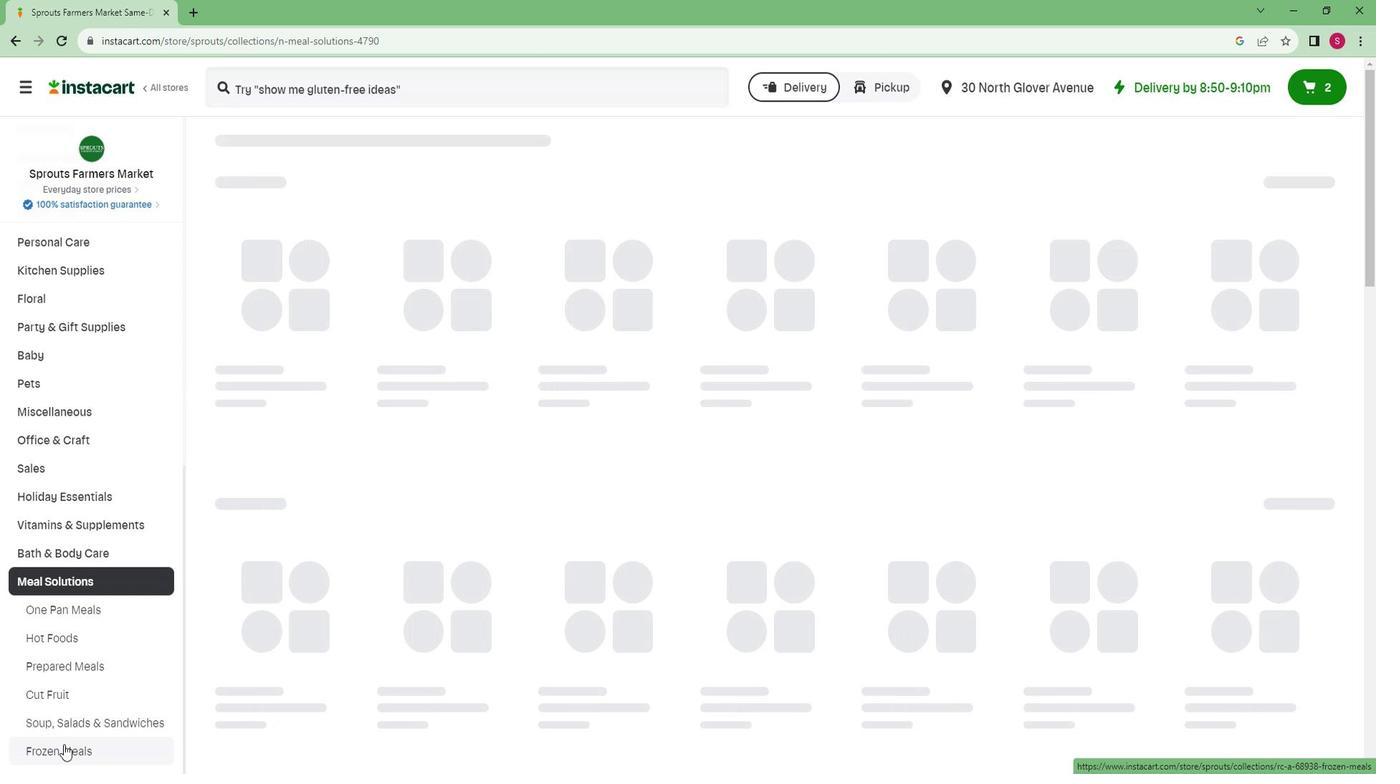 
Action: Mouse pressed left at (59, 747)
Screenshot: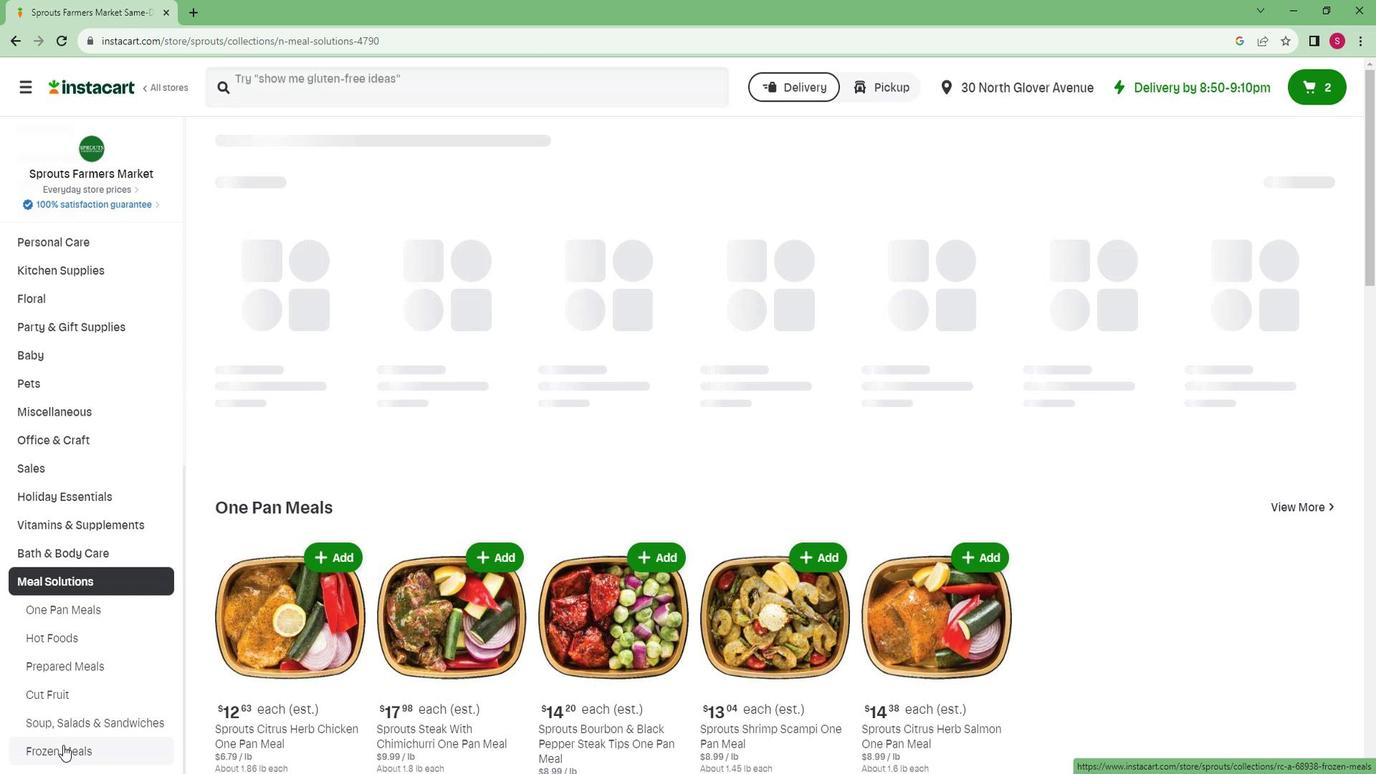 
Action: Mouse moved to (420, 96)
Screenshot: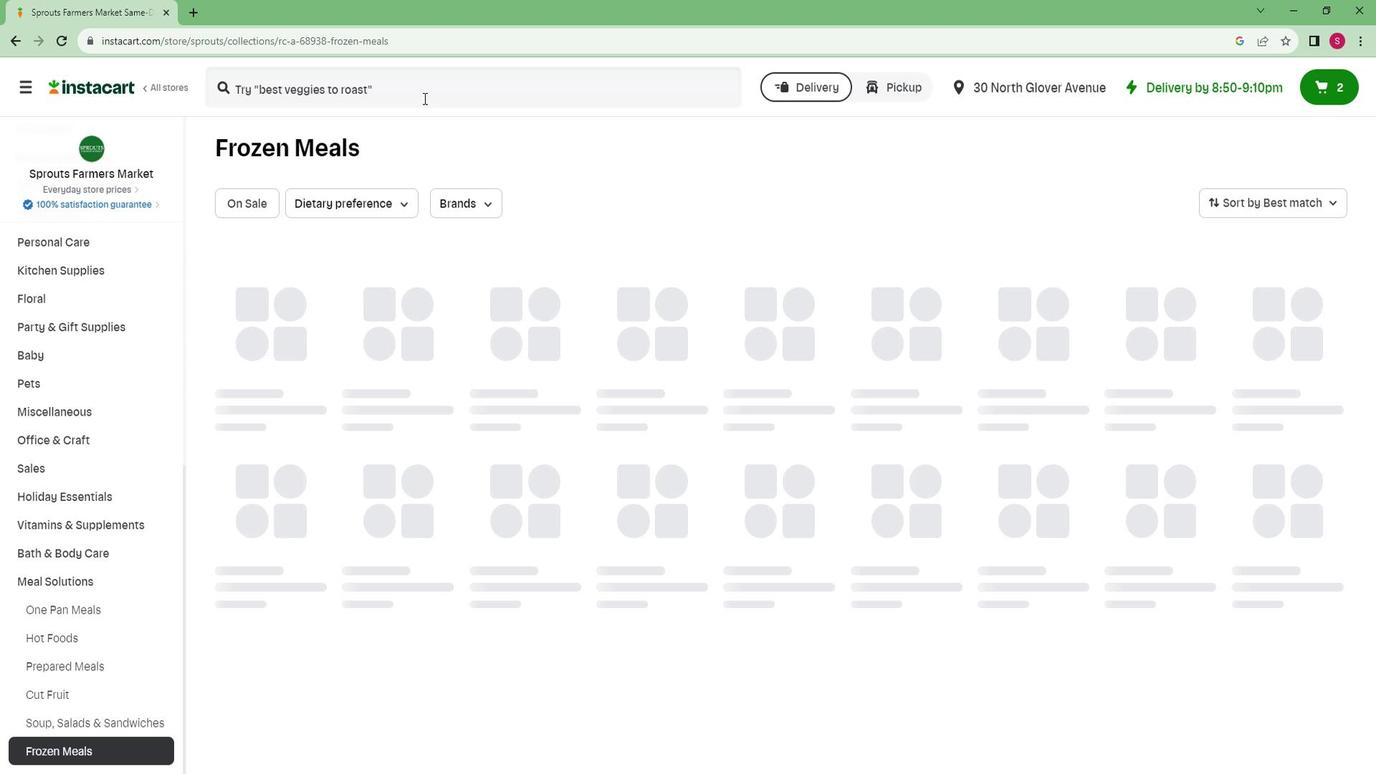 
Action: Mouse pressed left at (420, 96)
Screenshot: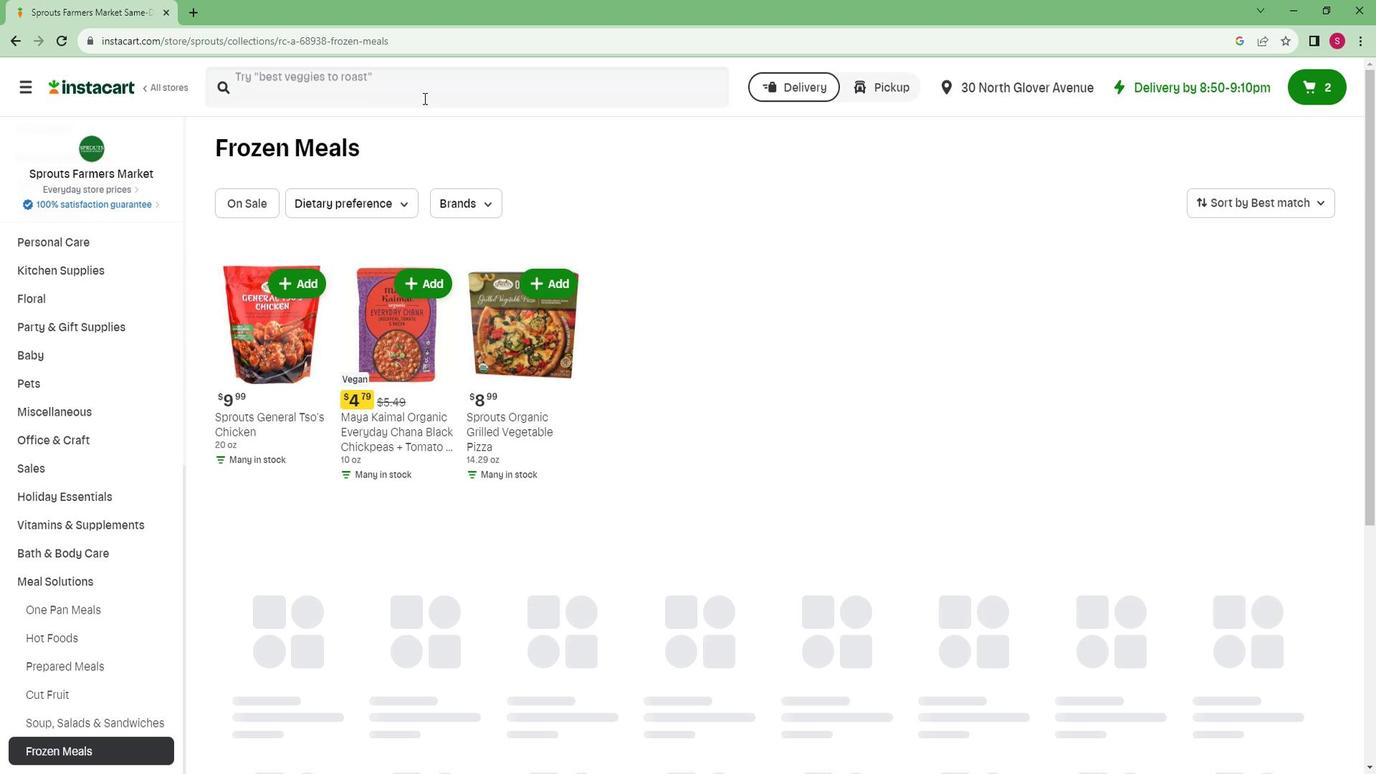 
Action: Mouse moved to (420, 88)
Screenshot: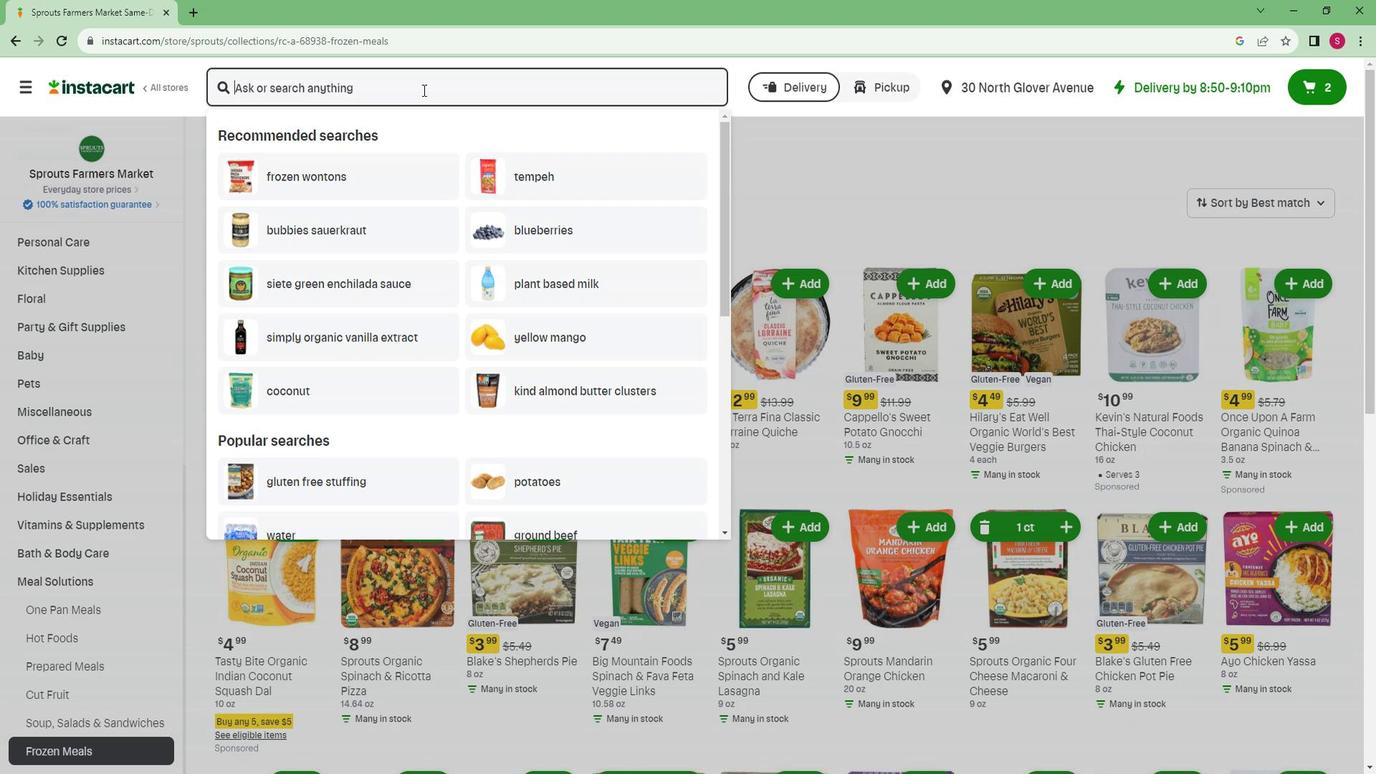 
Action: Key pressed <Key.caps_lock>S<Key.caps_lock>prouts<Key.space><Key.caps_lock>O<Key.caps_lock>rganic<Key.space>lasagna<Key.space>with<Key.space>meat<Key.space>sauce<Key.enter>
Screenshot: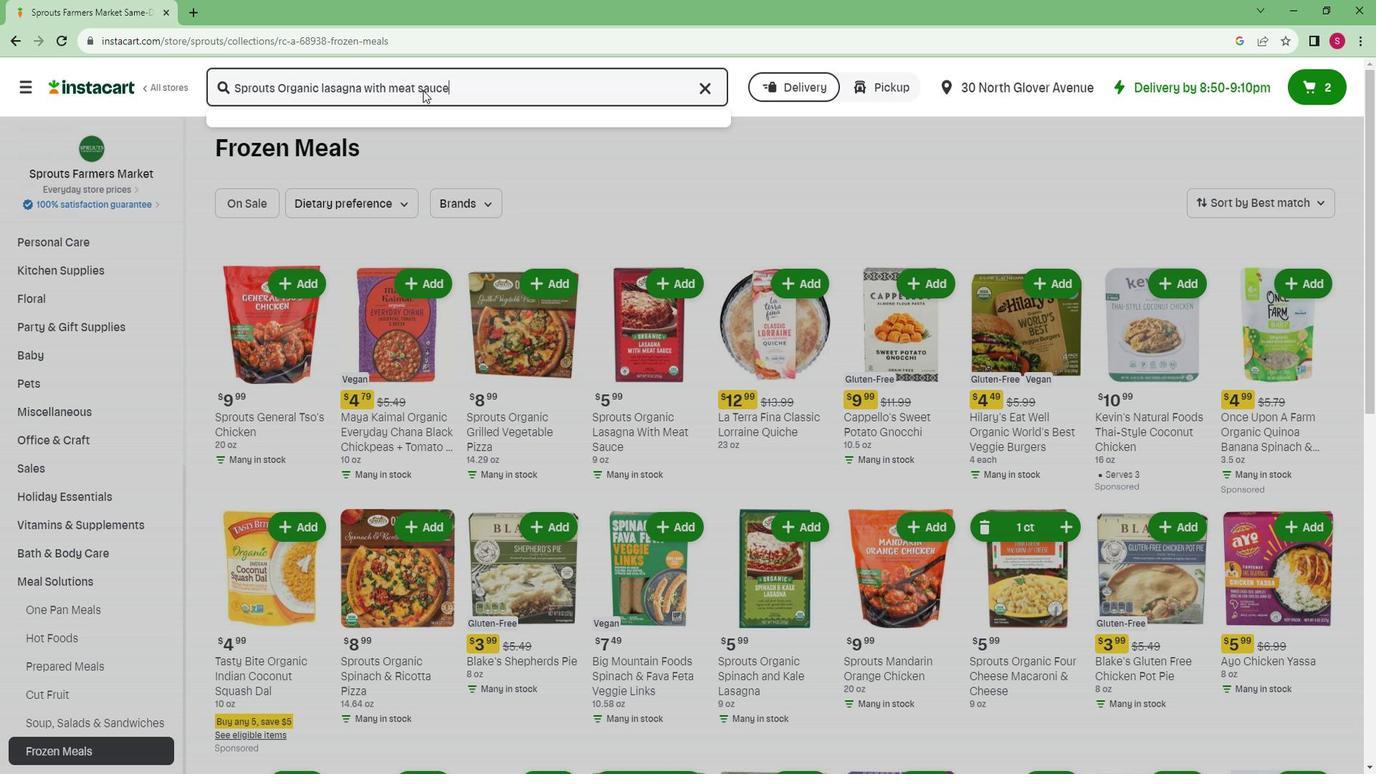 
Action: Mouse moved to (615, 210)
Screenshot: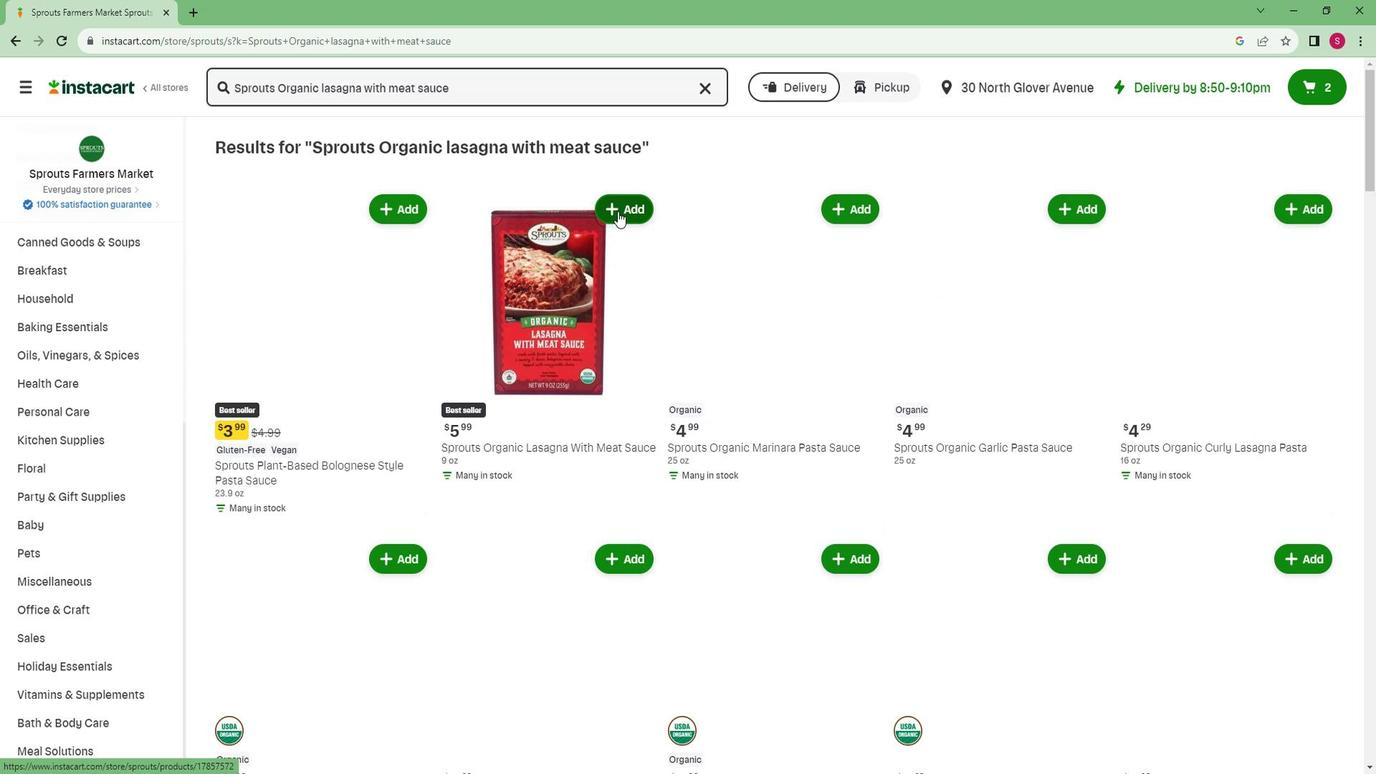 
Action: Mouse pressed left at (615, 210)
Screenshot: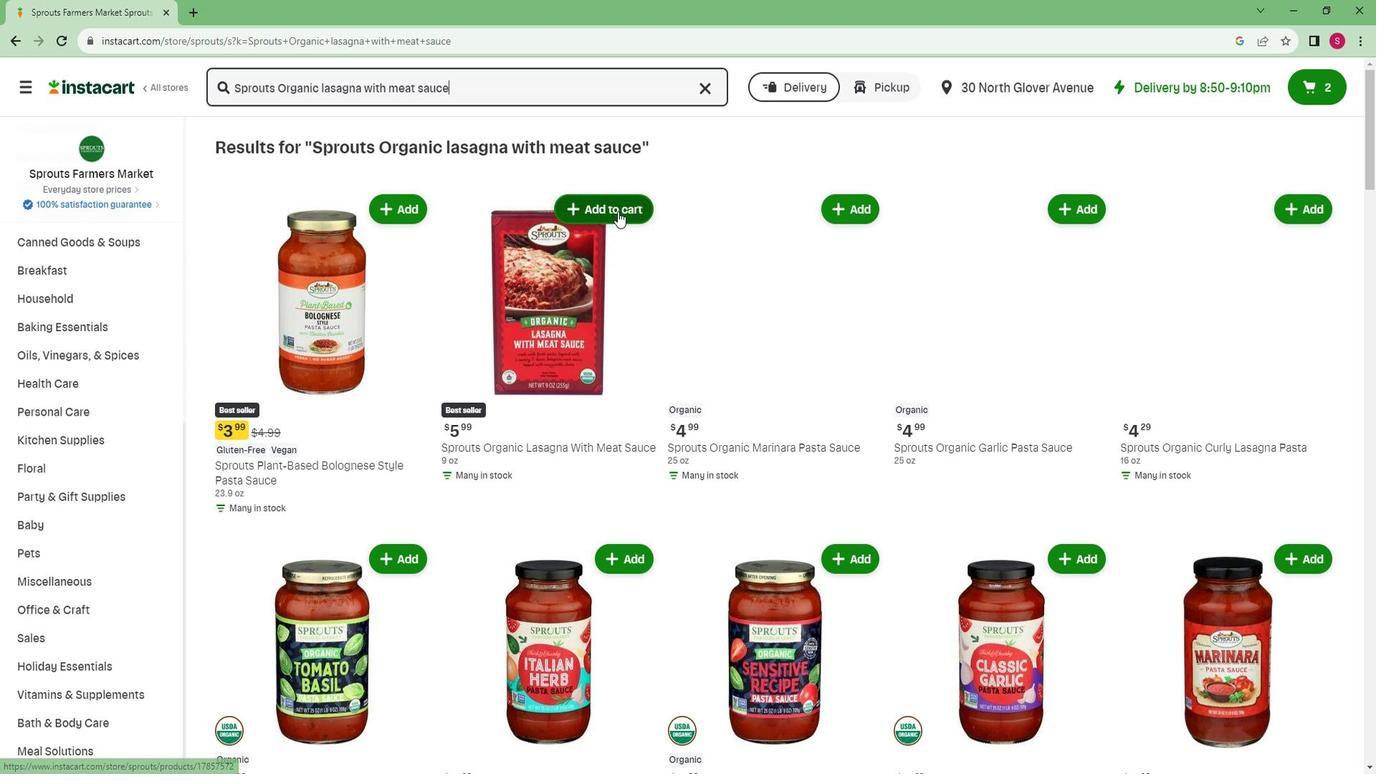 
